 Task: Add an event with the title Third Product Development Meeting, date ''2023/12/14'', time 20:00and add a description: As the meeting progresses, the focus will shift towards exploring potential synergies, investment opportunities, and the investor''s specific interests. The potential investor may ask questions about your market strategy, scalability, competitive landscape, or revenue projections. Be prepared to provide concise and well-supported answers, backed by market research, customer insights, or industry trends._x000D_
_x000D_
Mark the tasks as Completed , logged in from the account softage.4@softage.netand send the event invitation to softage.2@softage.net and softage.3@softage.net. Set a reminder for the event Doesn''t repeat
Action: Mouse pressed left at (74, 127)
Screenshot: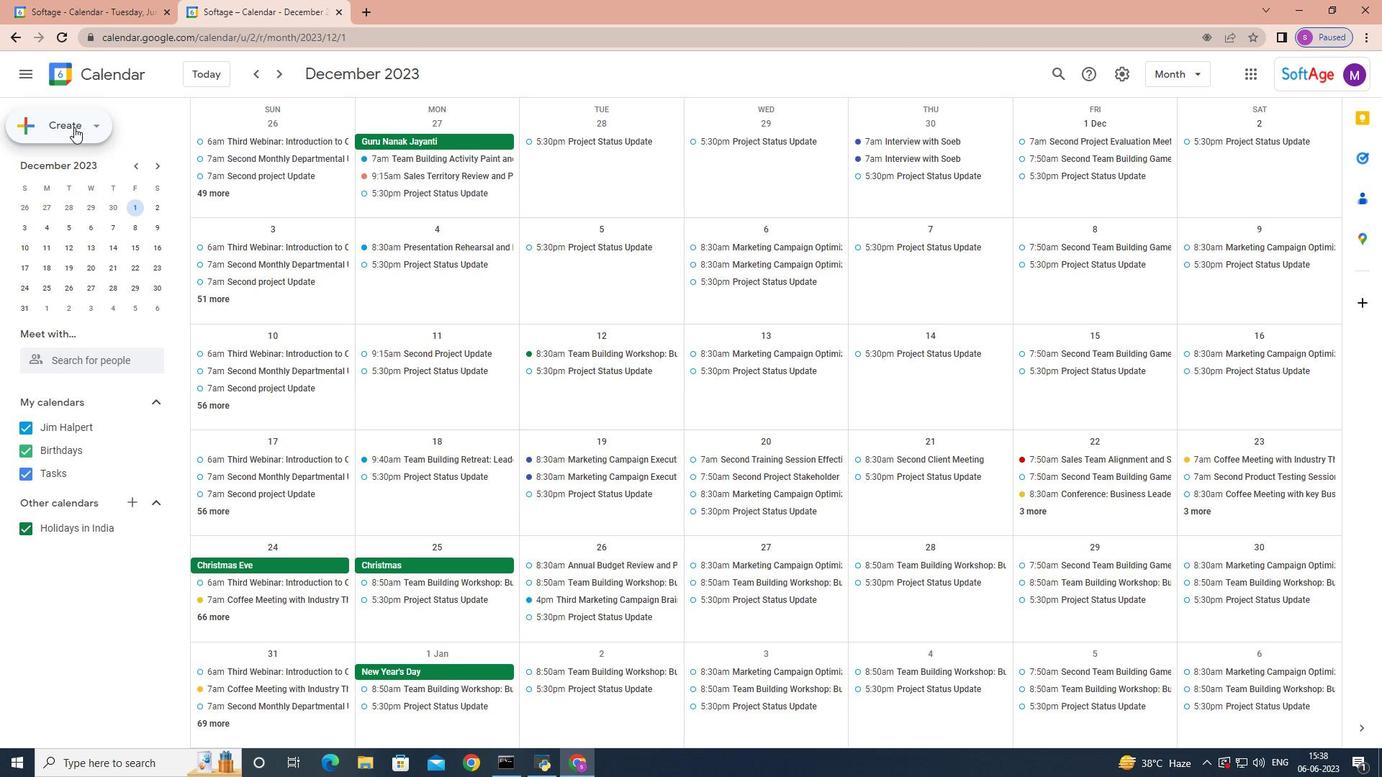 
Action: Mouse moved to (74, 163)
Screenshot: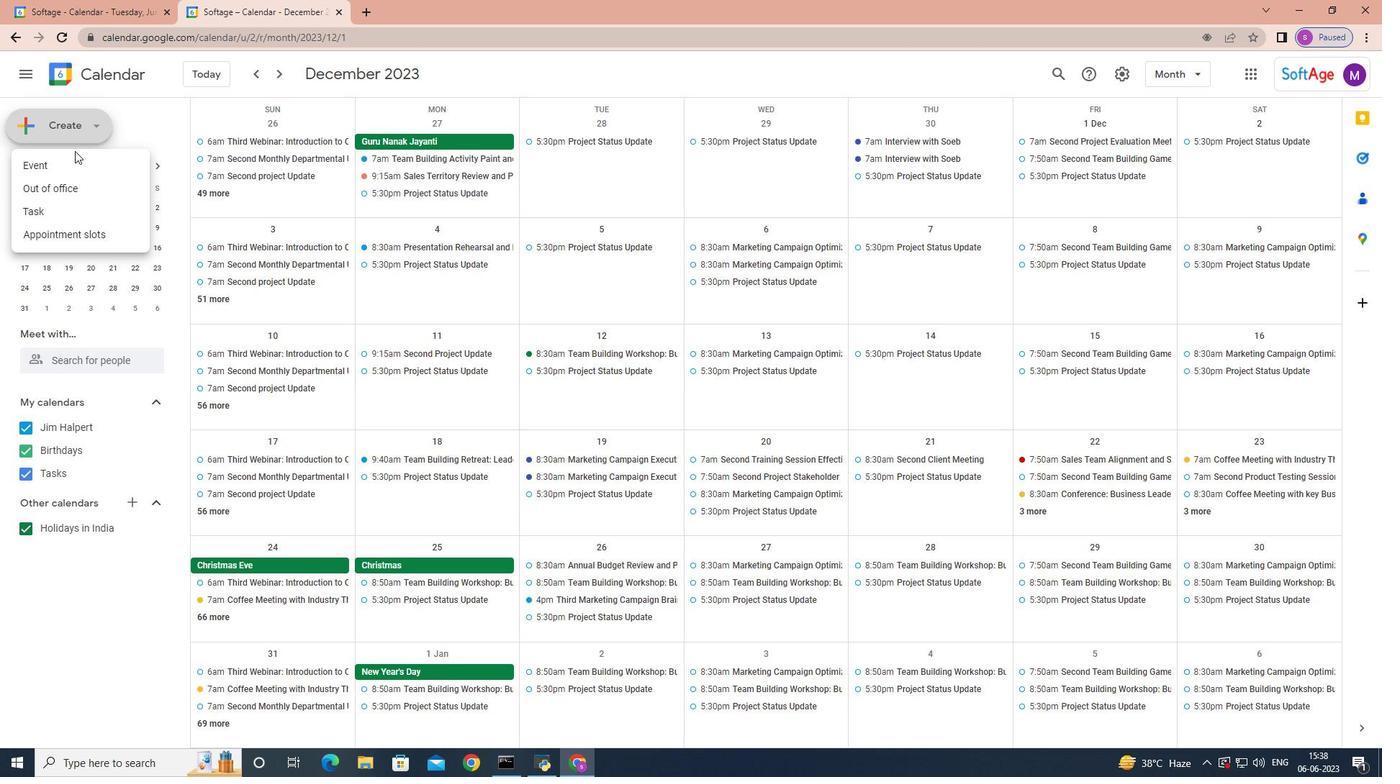 
Action: Mouse pressed left at (74, 163)
Screenshot: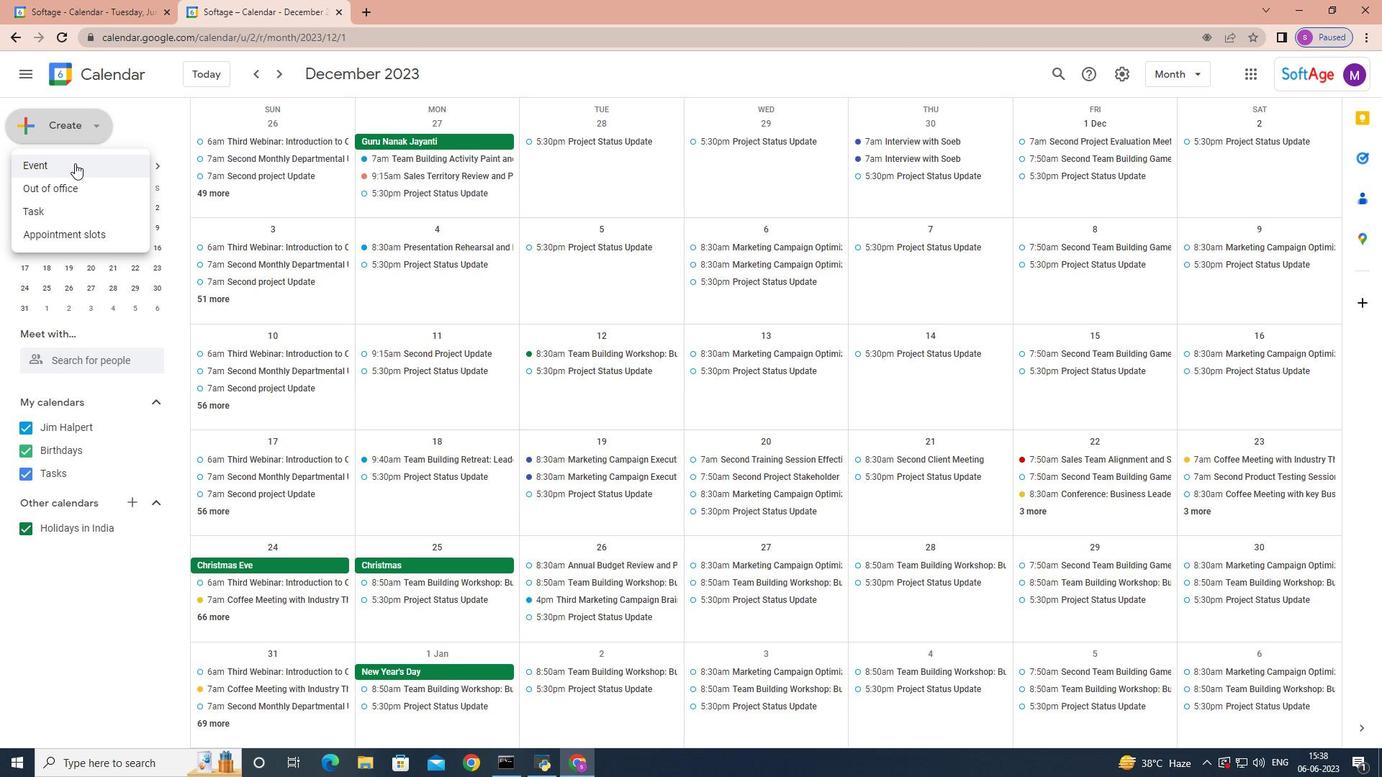 
Action: Mouse moved to (857, 484)
Screenshot: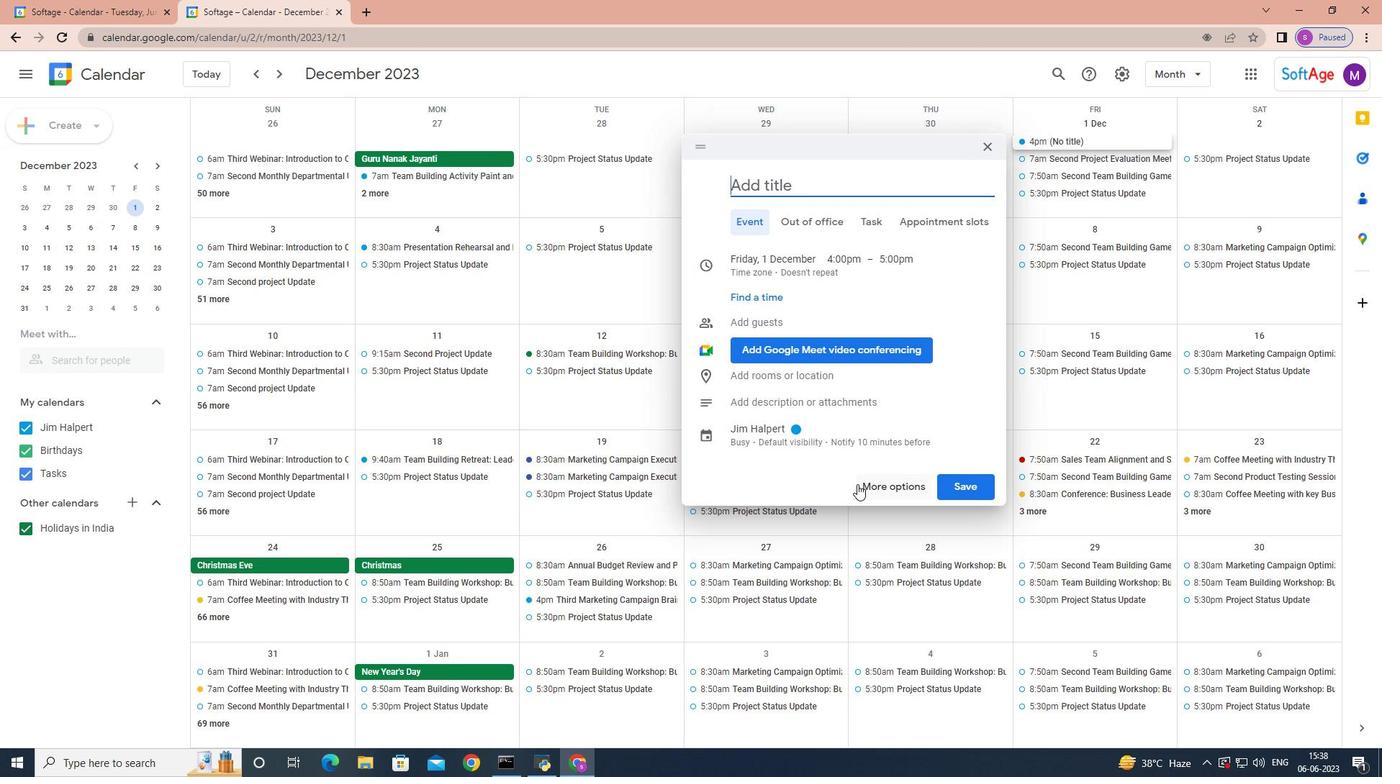 
Action: Mouse pressed left at (857, 484)
Screenshot: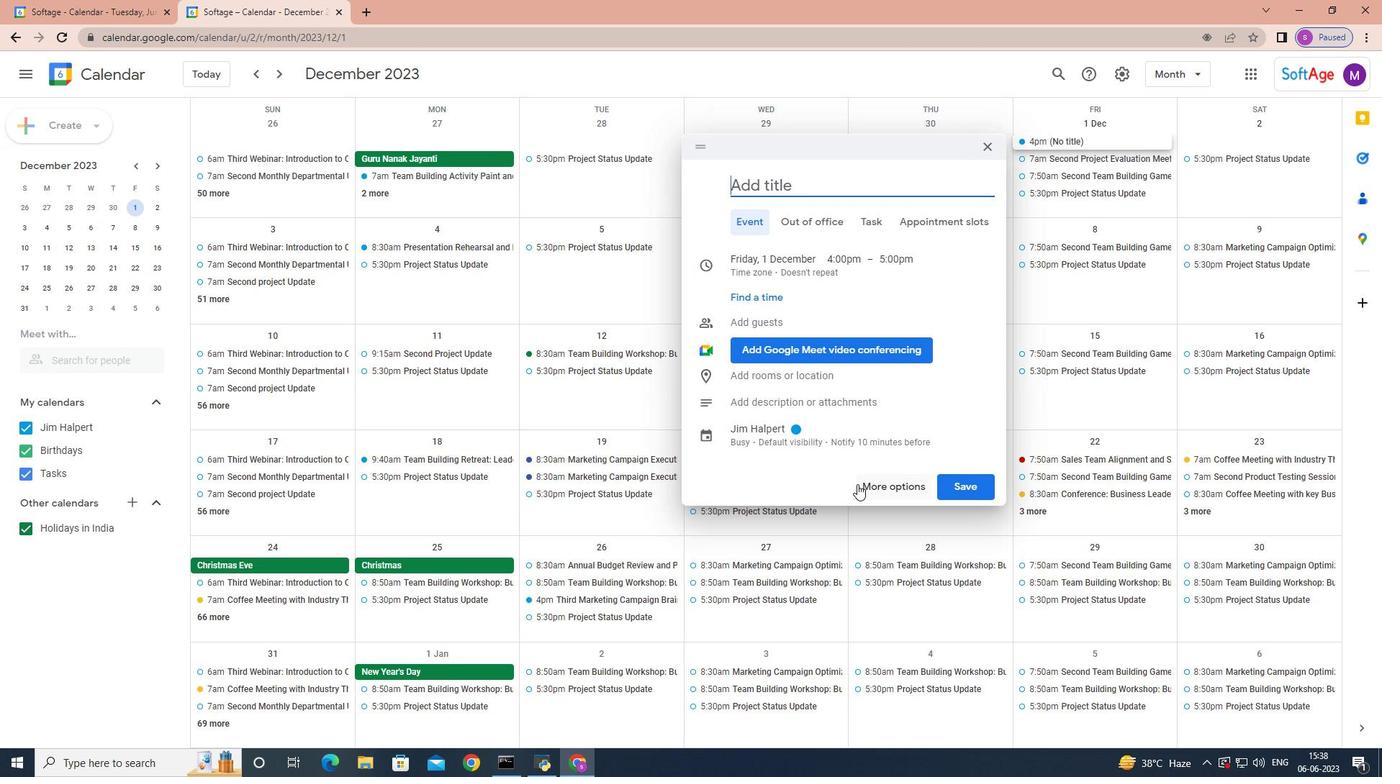
Action: Mouse moved to (339, 386)
Screenshot: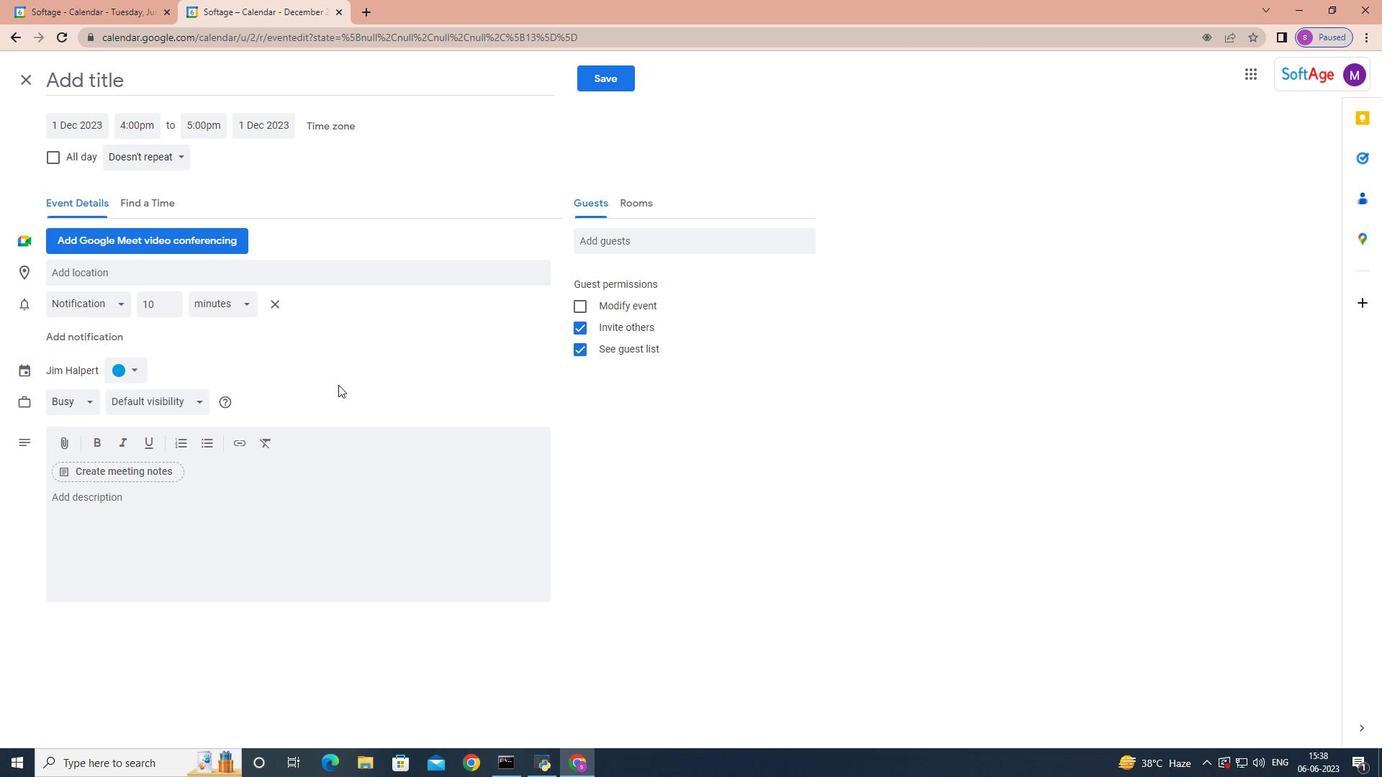 
Action: Key pressed <Key.shift>Third<Key.space><Key.shift>Product<Key.space><Key.shift>Development<Key.space>meeting<Key.space>
Screenshot: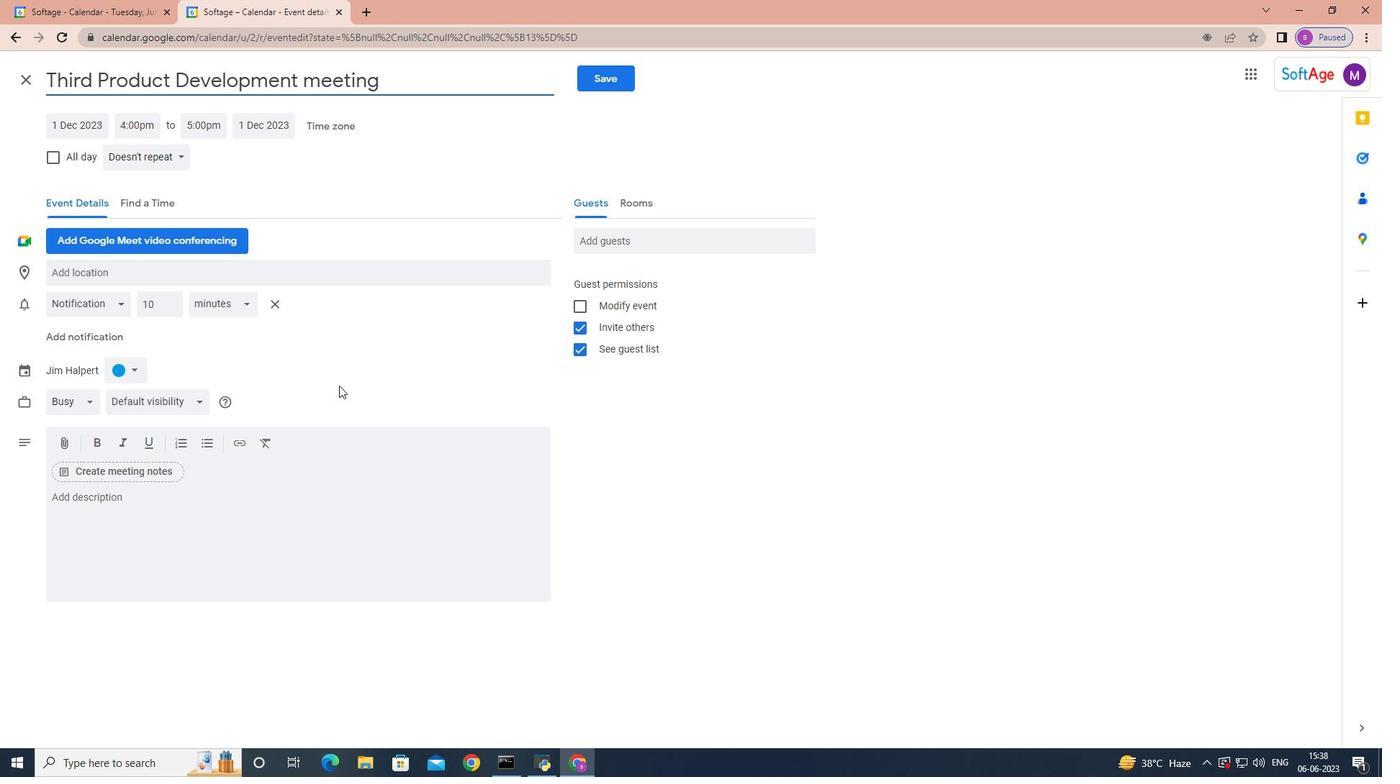 
Action: Mouse moved to (76, 131)
Screenshot: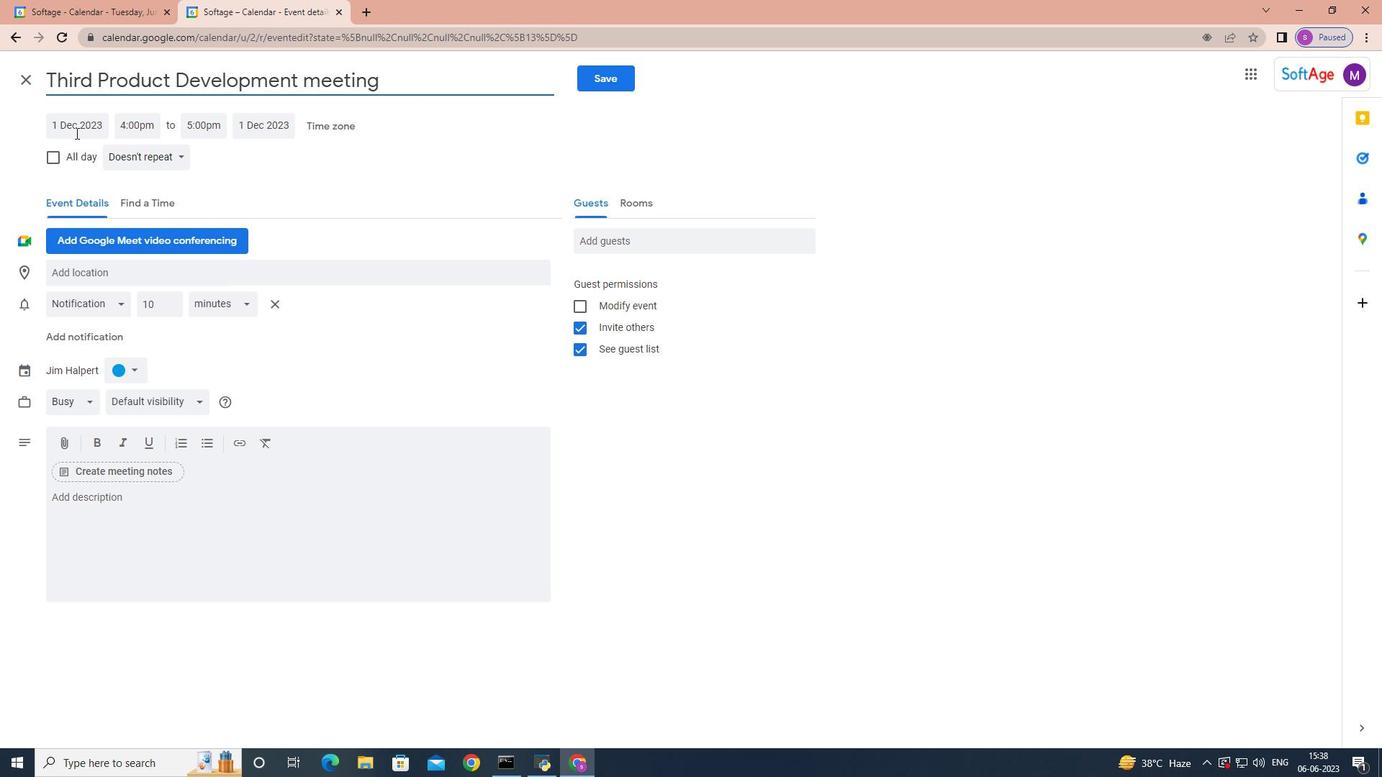 
Action: Mouse pressed left at (76, 131)
Screenshot: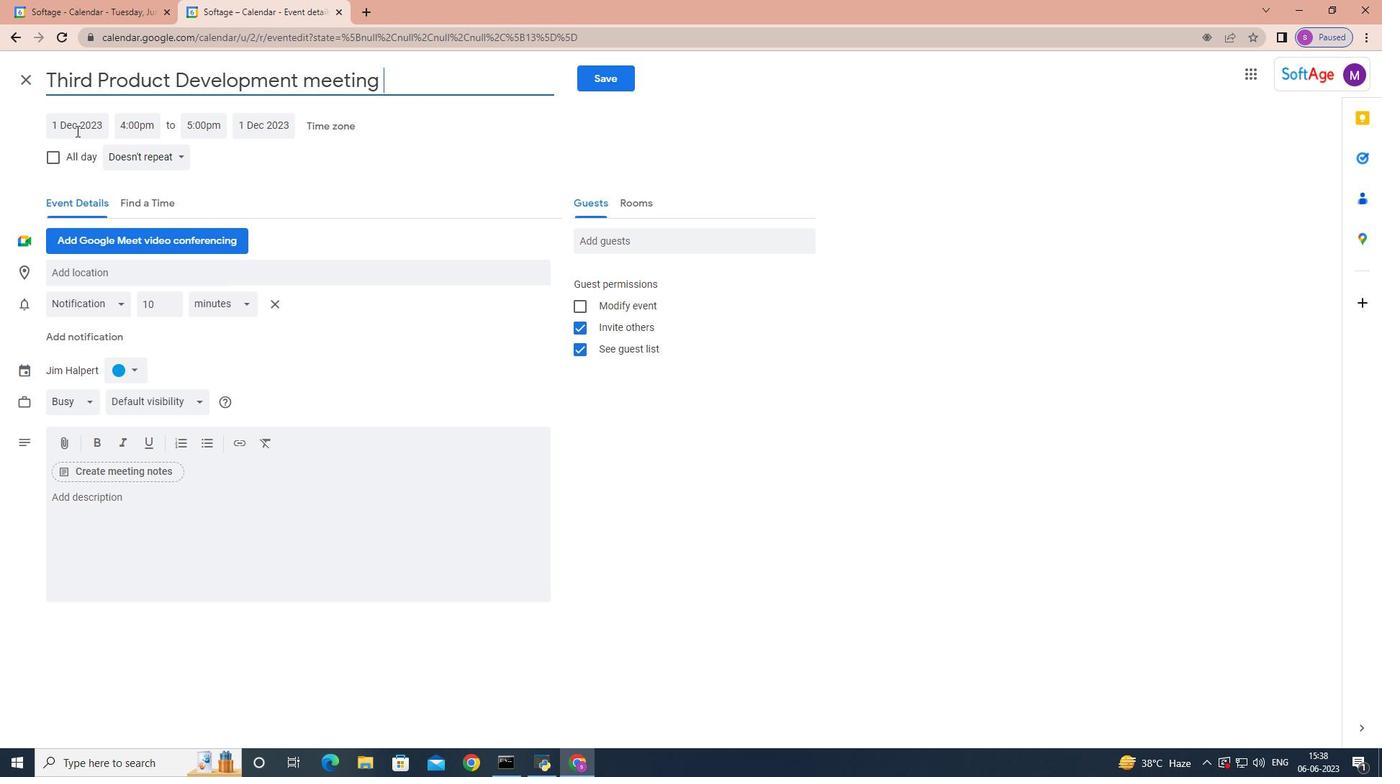 
Action: Mouse moved to (175, 234)
Screenshot: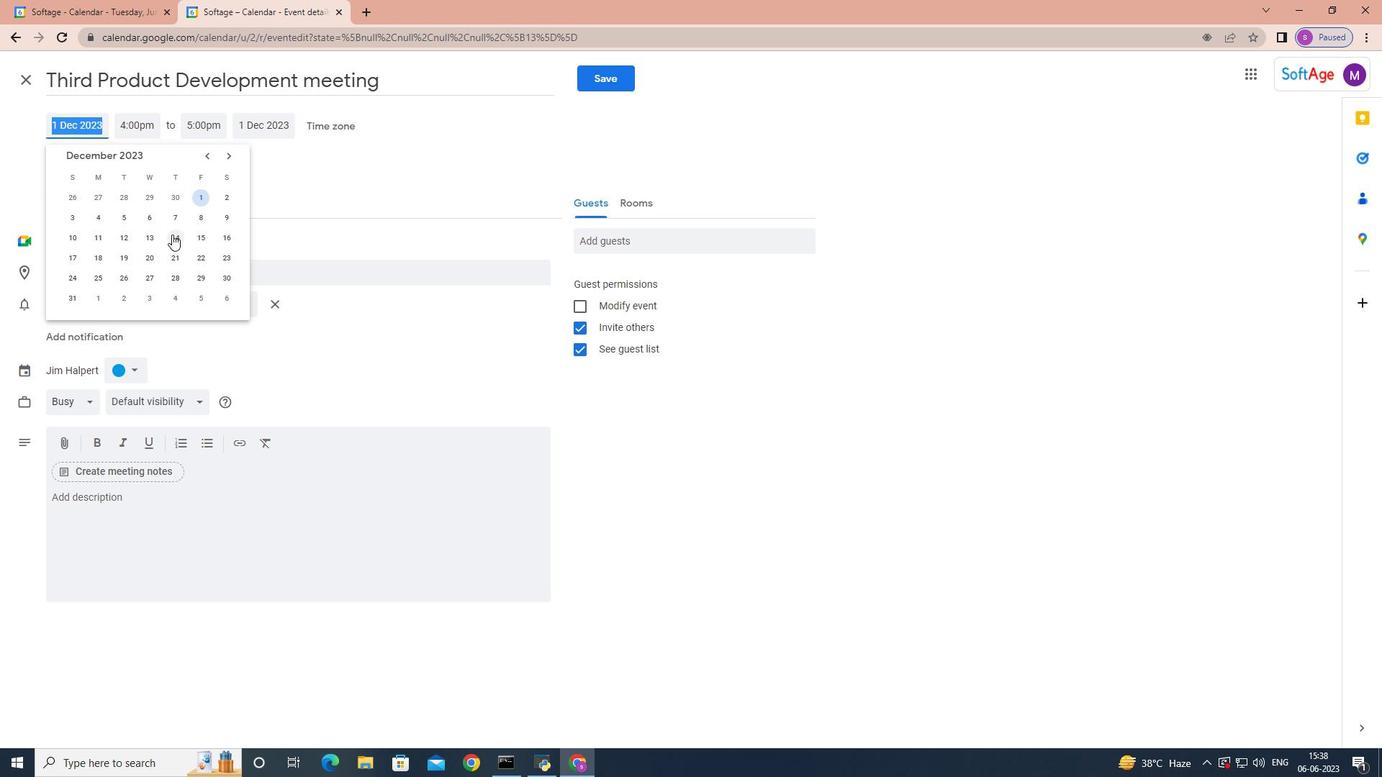 
Action: Mouse pressed left at (175, 234)
Screenshot: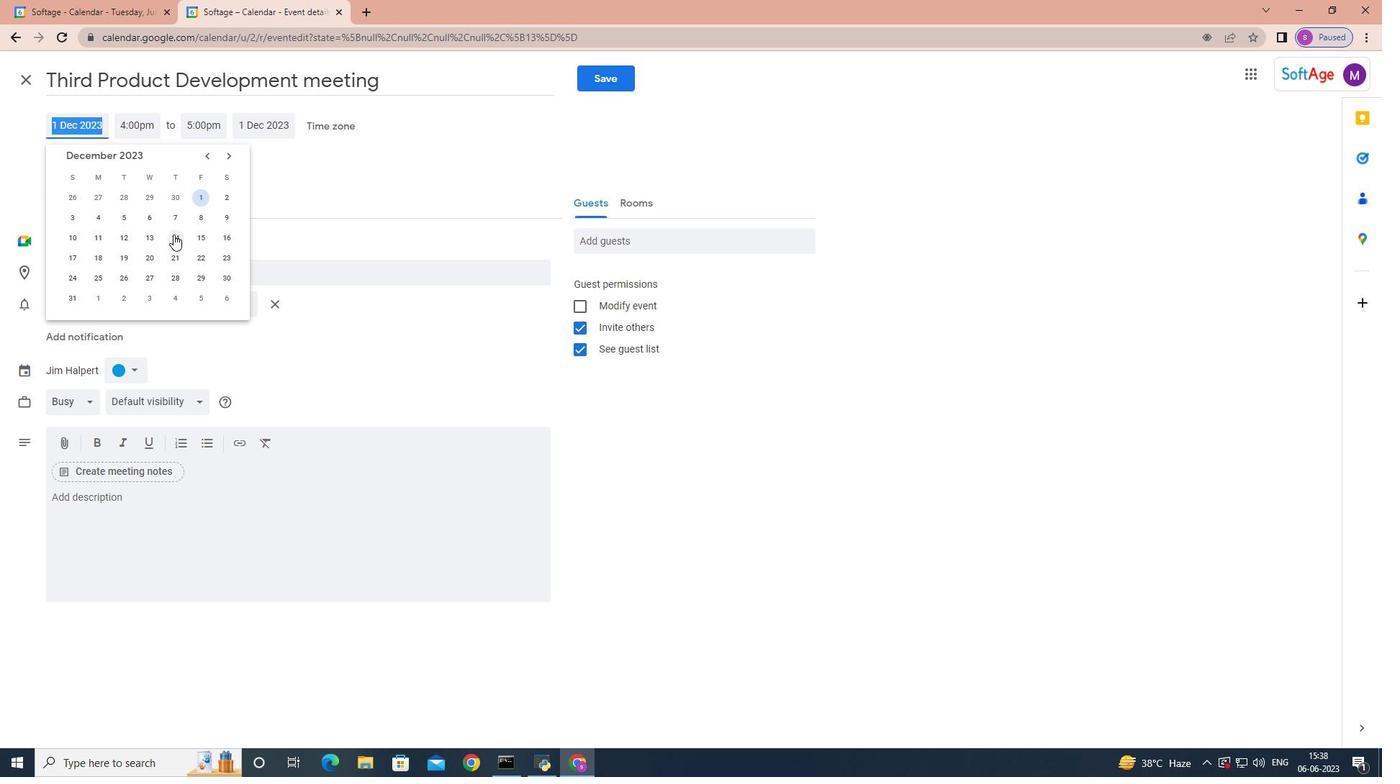 
Action: Mouse moved to (134, 126)
Screenshot: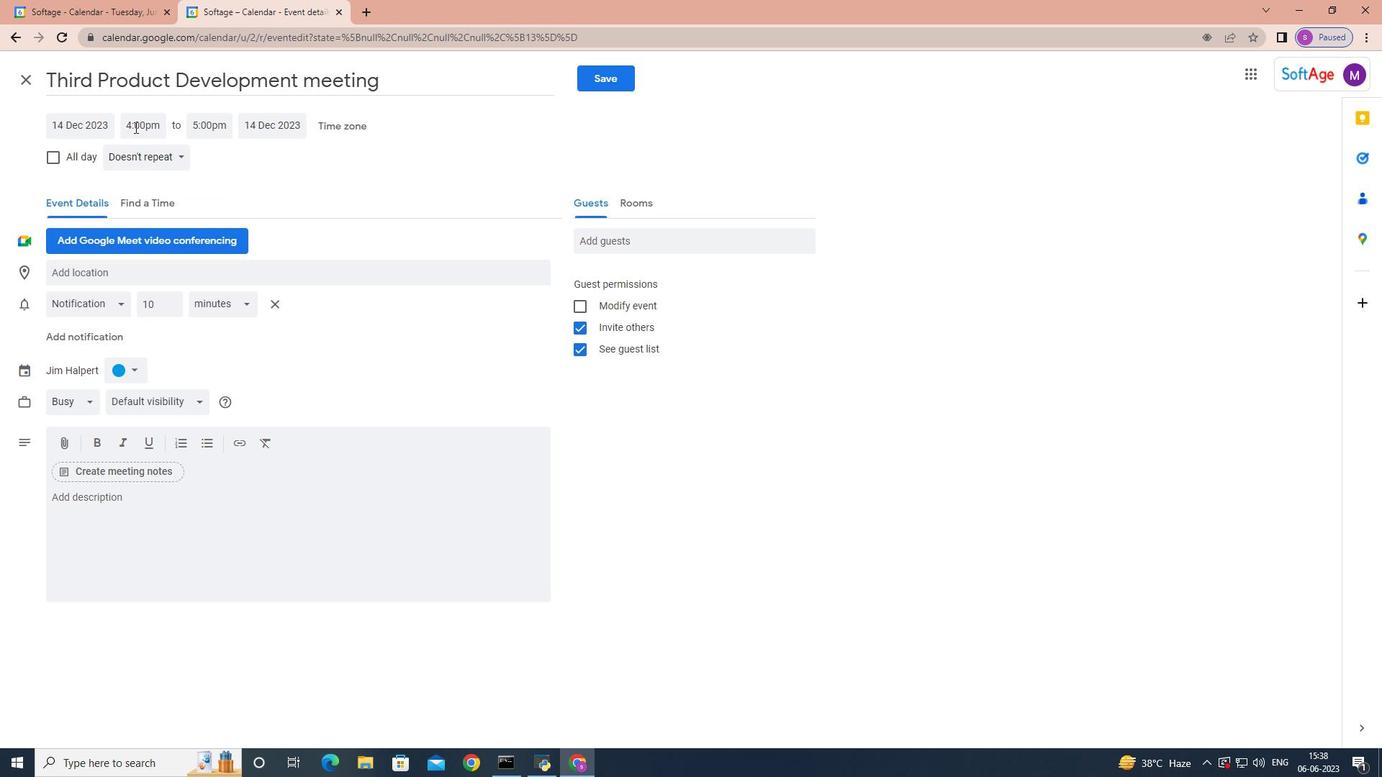 
Action: Mouse pressed left at (134, 126)
Screenshot: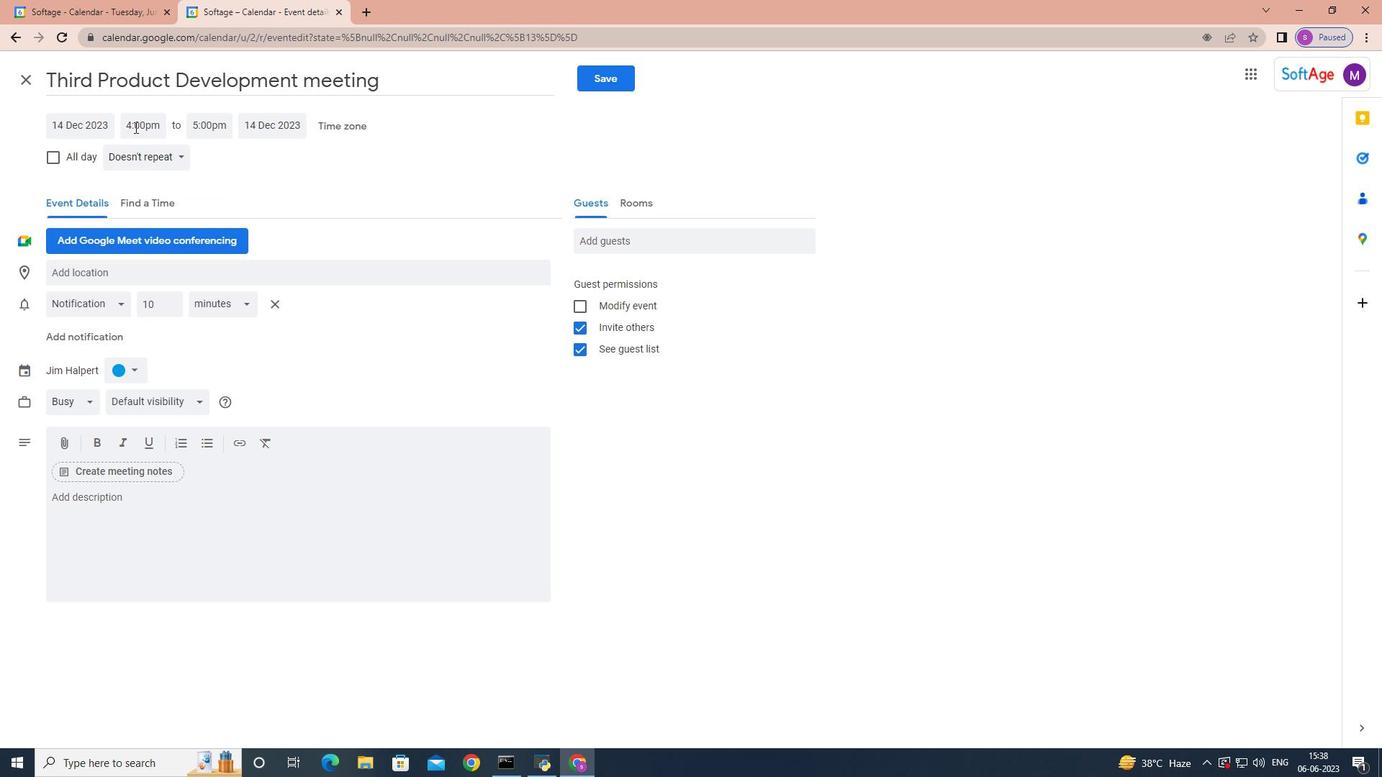 
Action: Key pressed 20<Key.shift>:00<Key.enter>
Screenshot: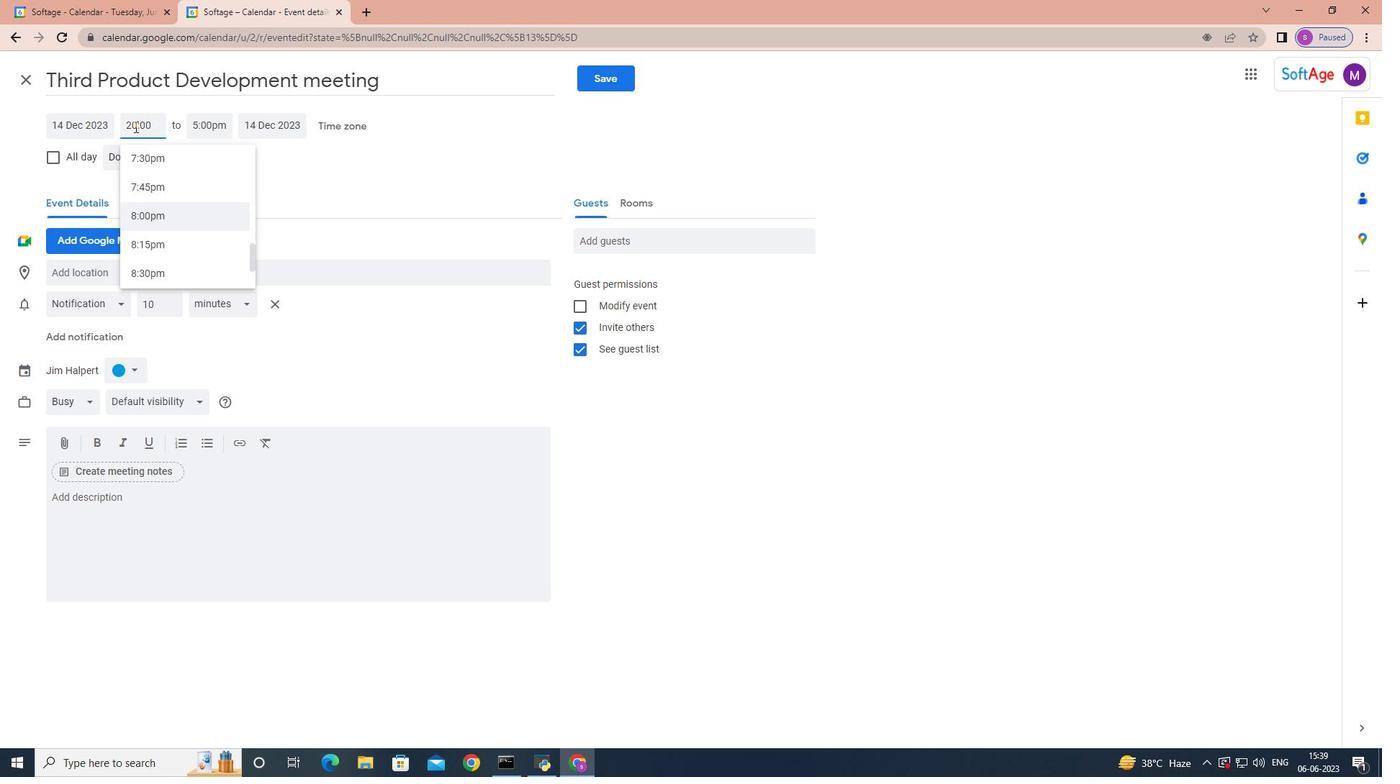 
Action: Mouse moved to (102, 509)
Screenshot: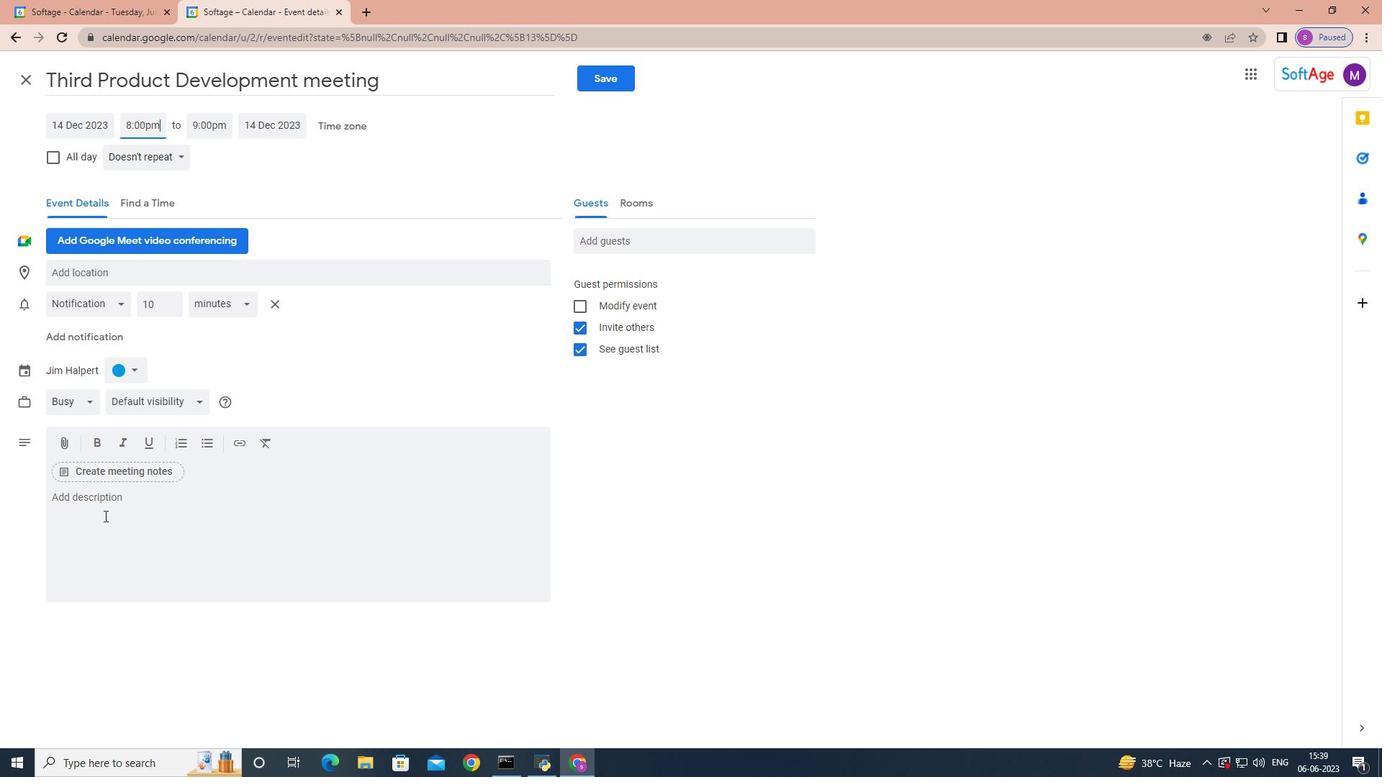 
Action: Mouse pressed left at (102, 509)
Screenshot: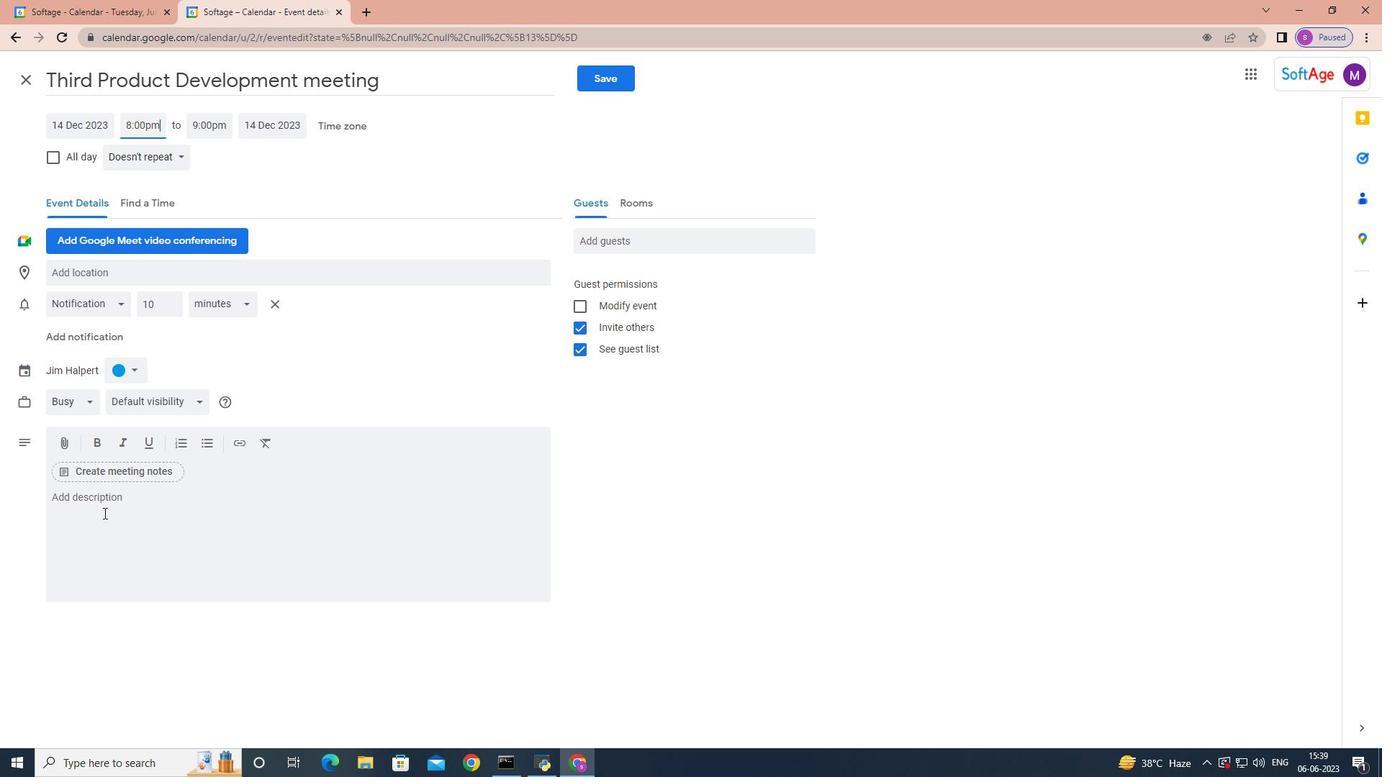 
Action: Key pressed <Key.shift>As<Key.space>the<Key.space>meeting<Key.space>progresses<Key.space>the<Key.space>focus<Key.space>will<Key.space>shift<Key.space>towards<Key.space>exploring<Key.space>potem<Key.backspace>ntial<Key.space>synergies<Key.space><Key.backspace>,<Key.space>invesr<Key.backspace>tment<Key.space>opportunties,<Key.space><Key.backspace><Key.backspace><Key.backspace><Key.backspace><Key.backspace><Key.backspace><Key.backspace><Key.backspace><Key.backspace>tunities,<Key.space>and<Key.space>the<Key.space>investor<Key.space>specific<Key.space>intetr<Key.backspace><Key.backspace>rests,<Key.backspace>.<Key.space><Key.shift>The<Key.space>potential<Key.space>investor<Key.space>may<Key.space>ask<Key.space>questions<Key.space>about<Key.space>your<Key.space>market<Key.space>strategy,<Key.space>scalability<Key.space><Key.backspace>,<Key.space>competitive<Key.space>landscape<Key.space>p<Key.backspace>or<Key.space>revenue<Key.space>projections.<Key.space><Key.shift>Be<Key.space>prepared<Key.space>to<Key.space>provide<Key.space>conscise<Key.space><Key.backspace><Key.backspace><Key.backspace><Key.backspace><Key.backspace><Key.backspace>cise<Key.space>and<Key.space>well-supported<Key.space>answees,<Key.space><Key.backspace><Key.backspace><Key.backspace><Key.backspace>rs<Key.space>,<Key.space>backed<Key.space>by<Key.space>market<Key.space>research,cus<Key.backspace><Key.backspace><Key.backspace><Key.space>customer<Key.space>insights,<Key.space>or<Key.space>industry<Key.space>trends.<Key.space>
Screenshot: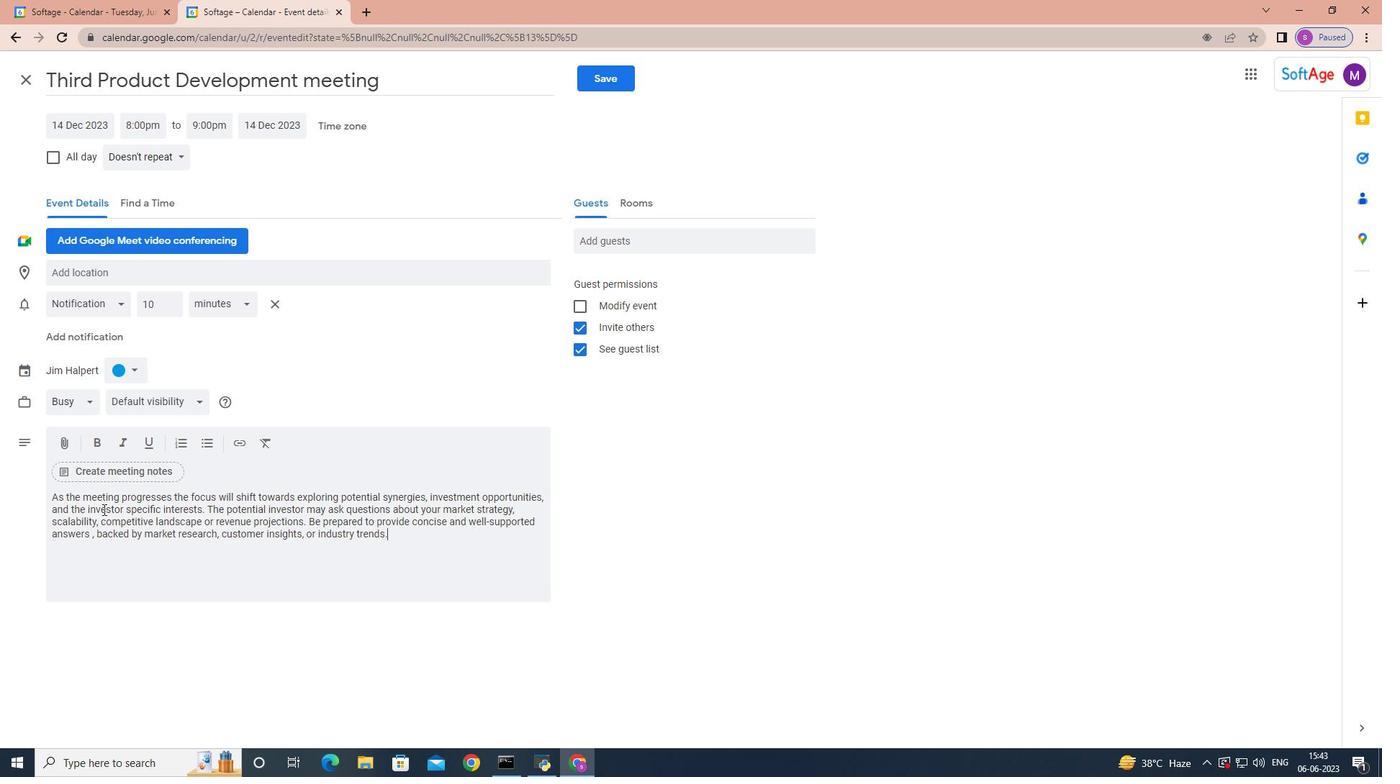 
Action: Mouse moved to (612, 243)
Screenshot: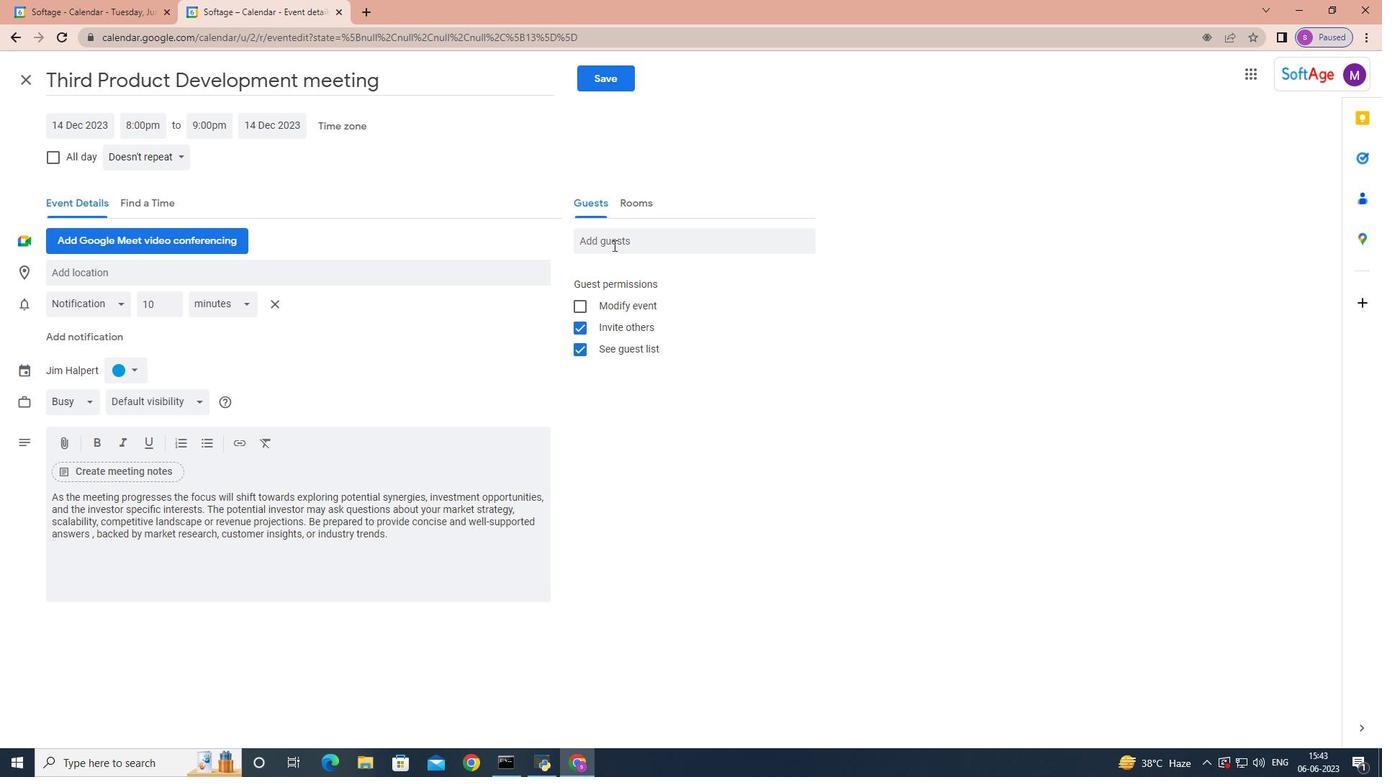 
Action: Mouse pressed left at (612, 243)
Screenshot: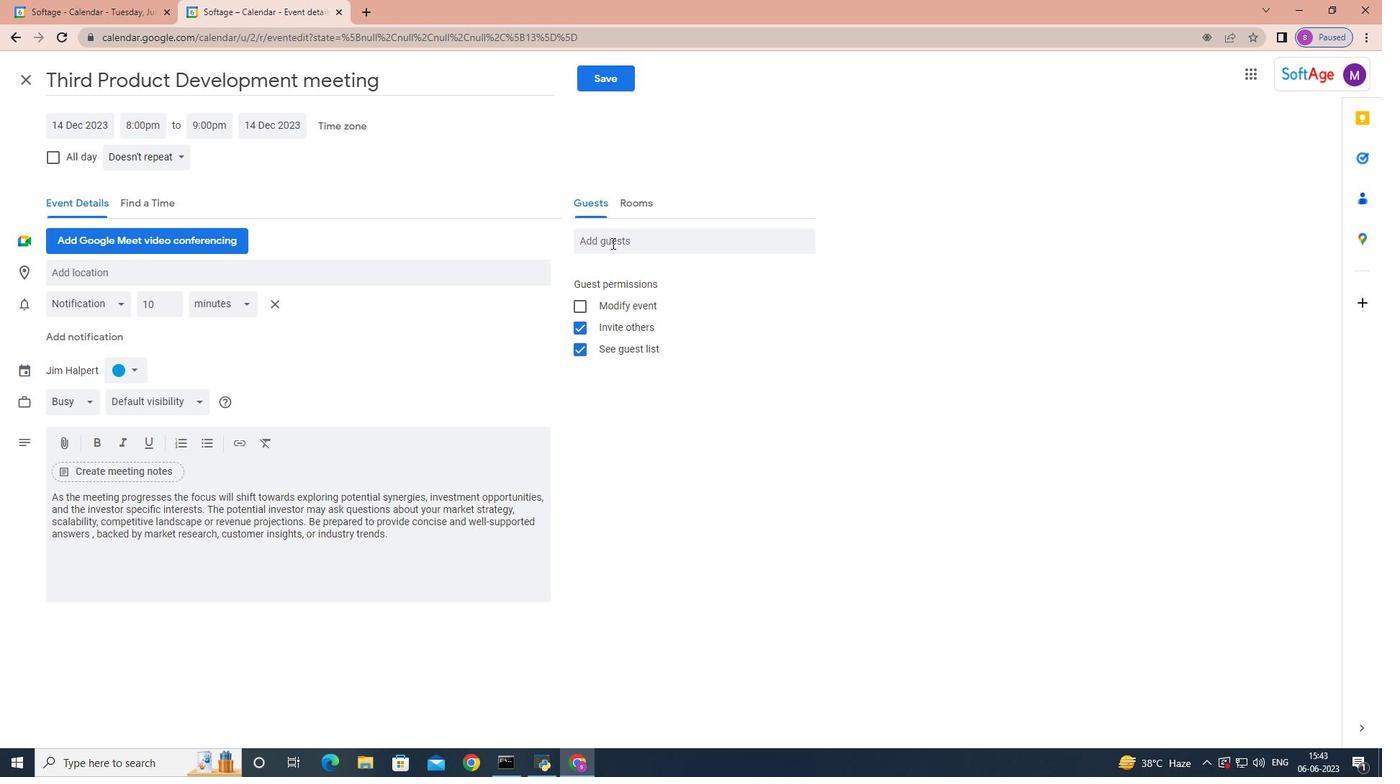 
Action: Mouse moved to (550, 230)
Screenshot: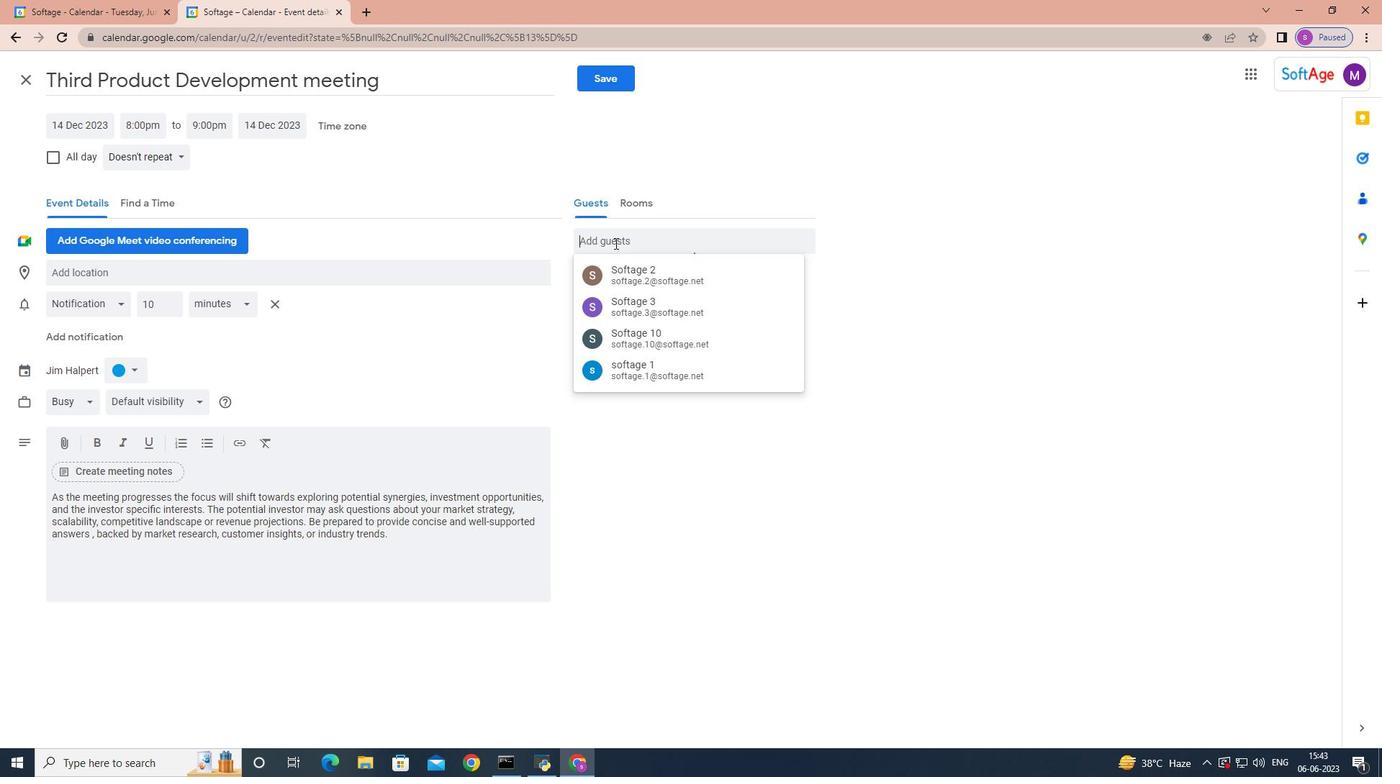 
Action: Key pressed softage.2
Screenshot: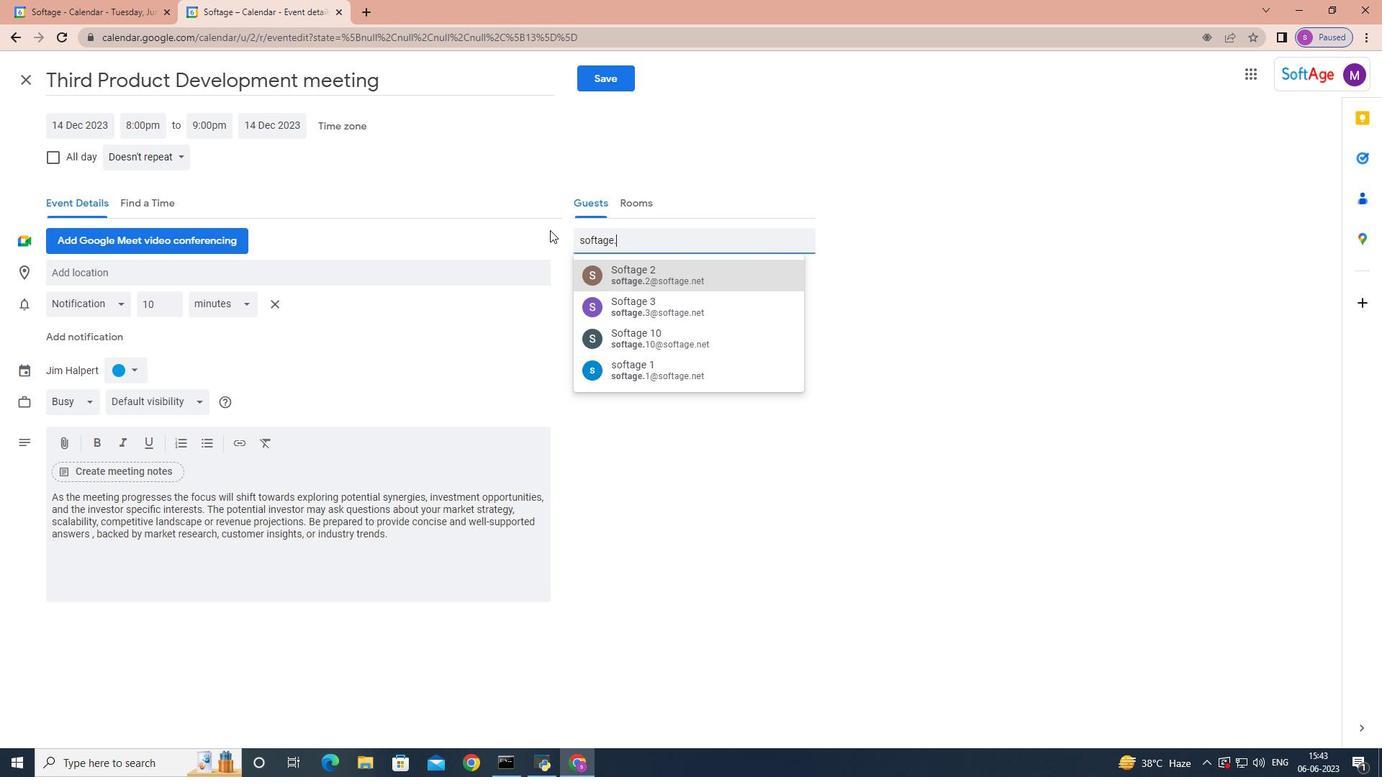 
Action: Mouse moved to (645, 270)
Screenshot: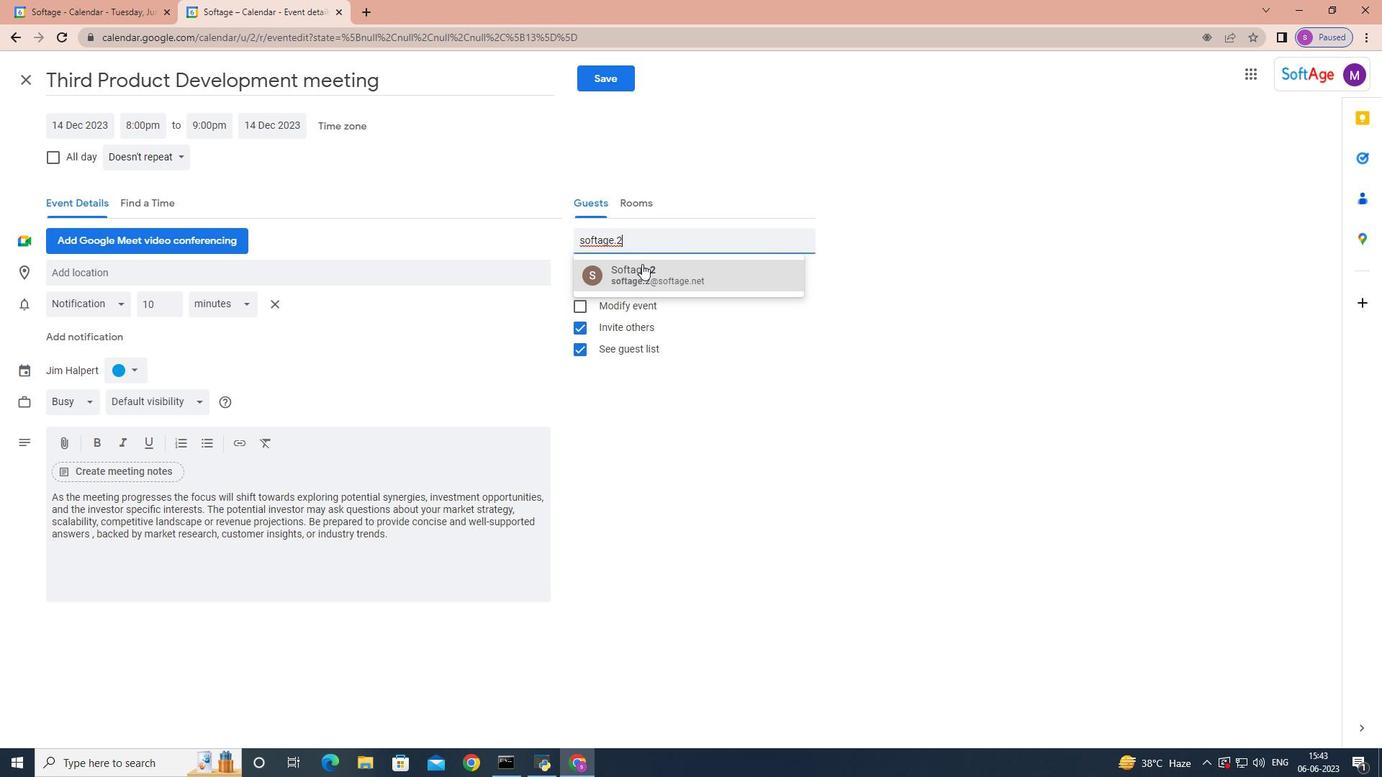 
Action: Mouse pressed left at (645, 270)
Screenshot: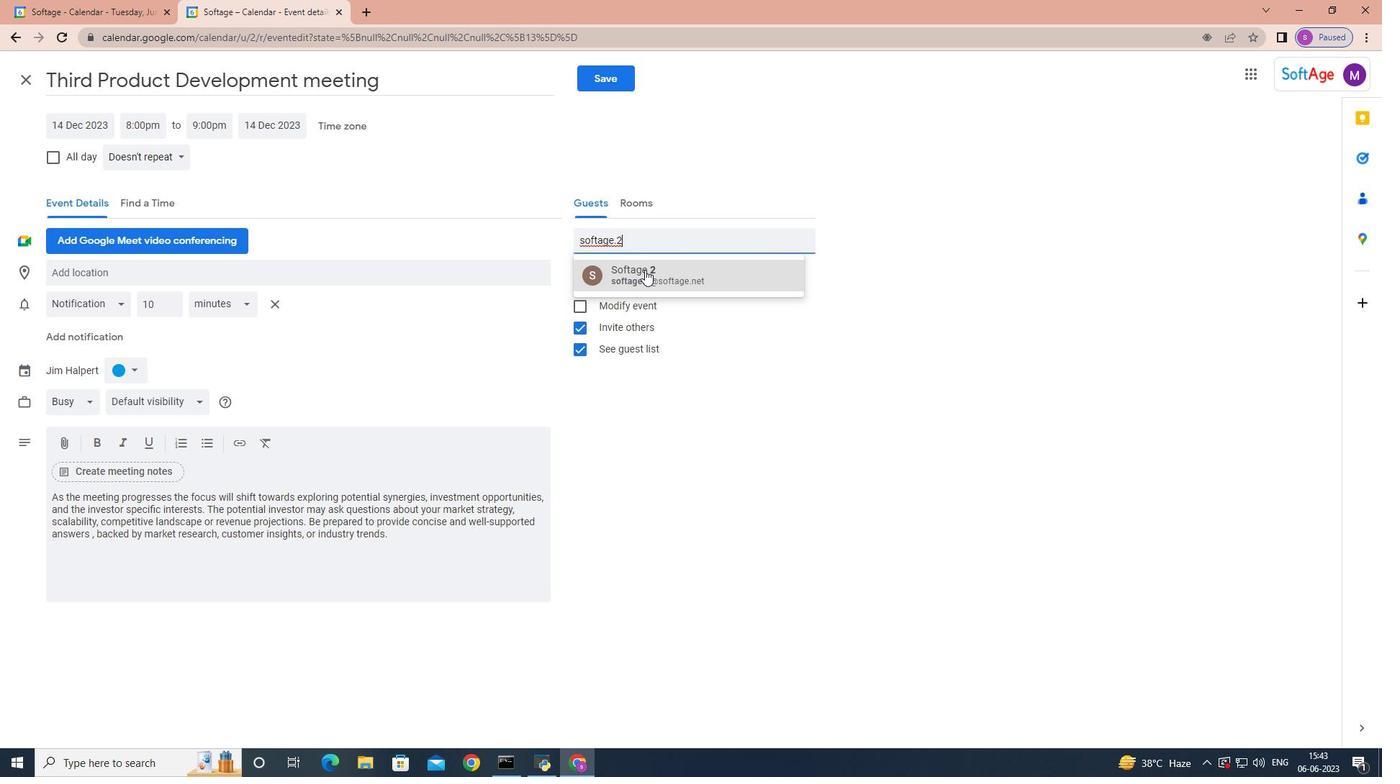 
Action: Key pressed softage.3
Screenshot: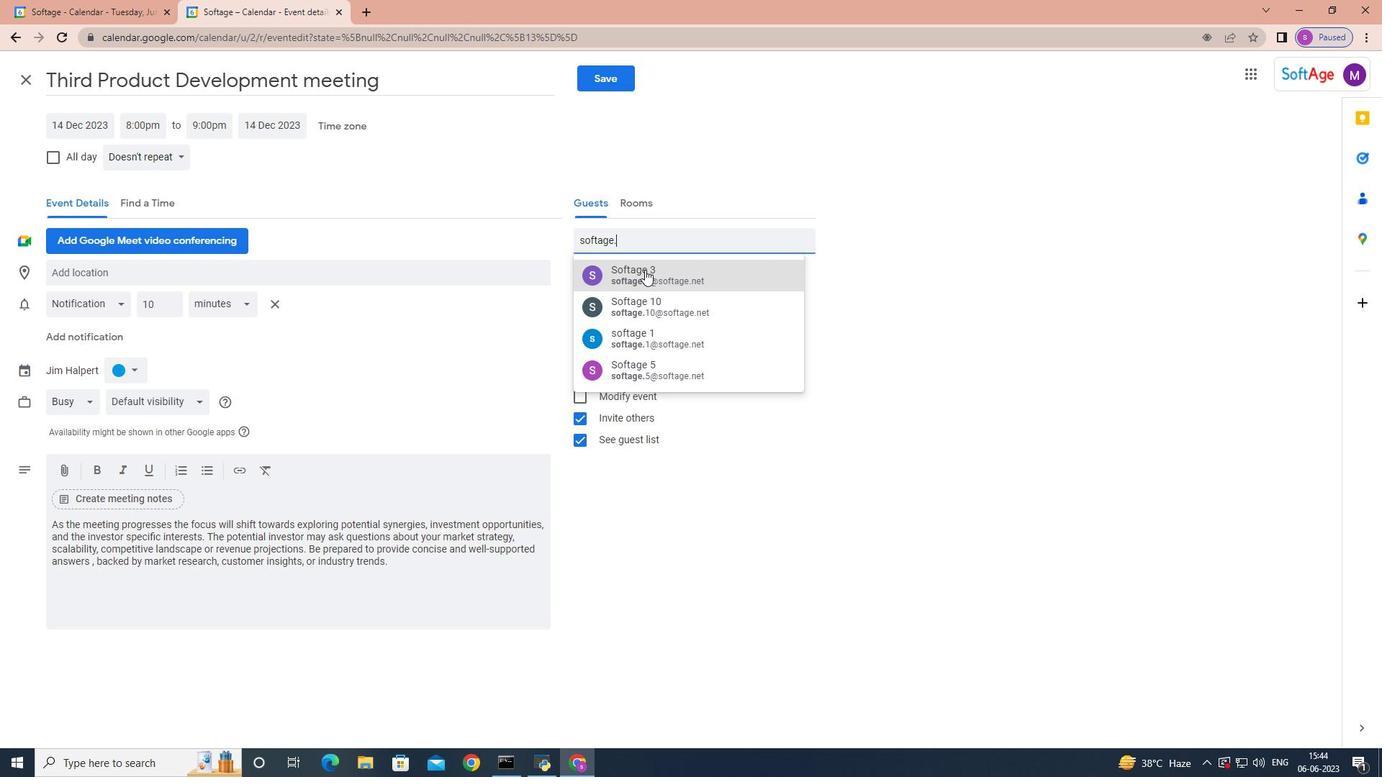 
Action: Mouse pressed left at (645, 270)
Screenshot: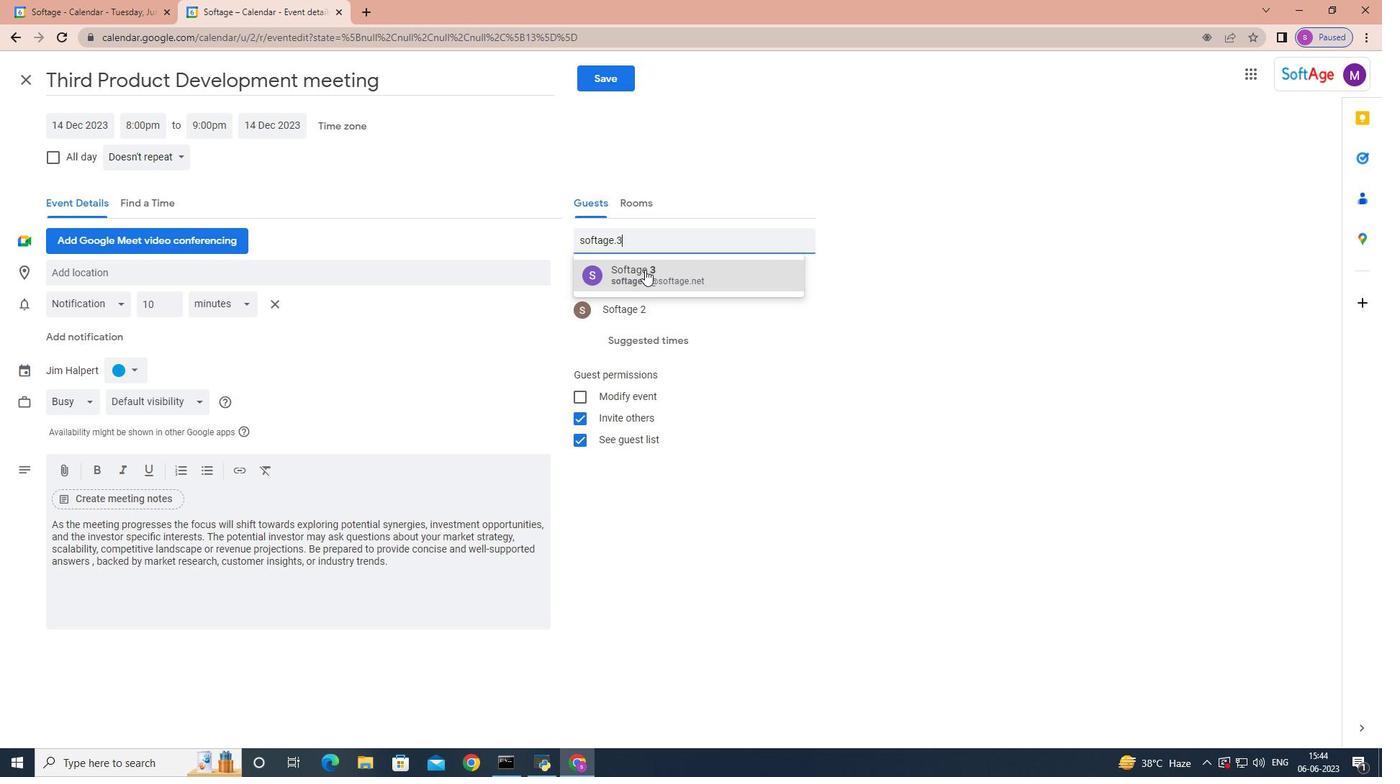 
Action: Mouse moved to (171, 153)
Screenshot: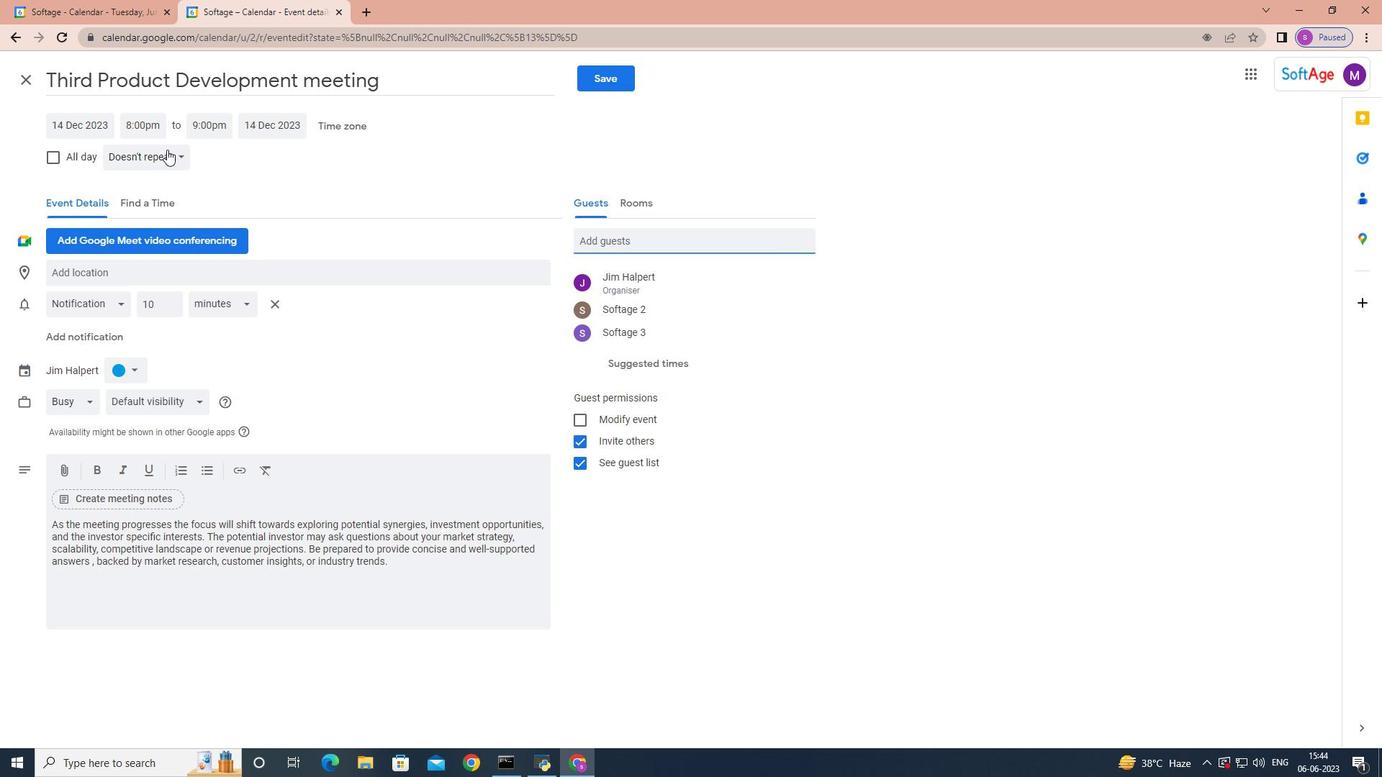 
Action: Mouse pressed left at (171, 153)
Screenshot: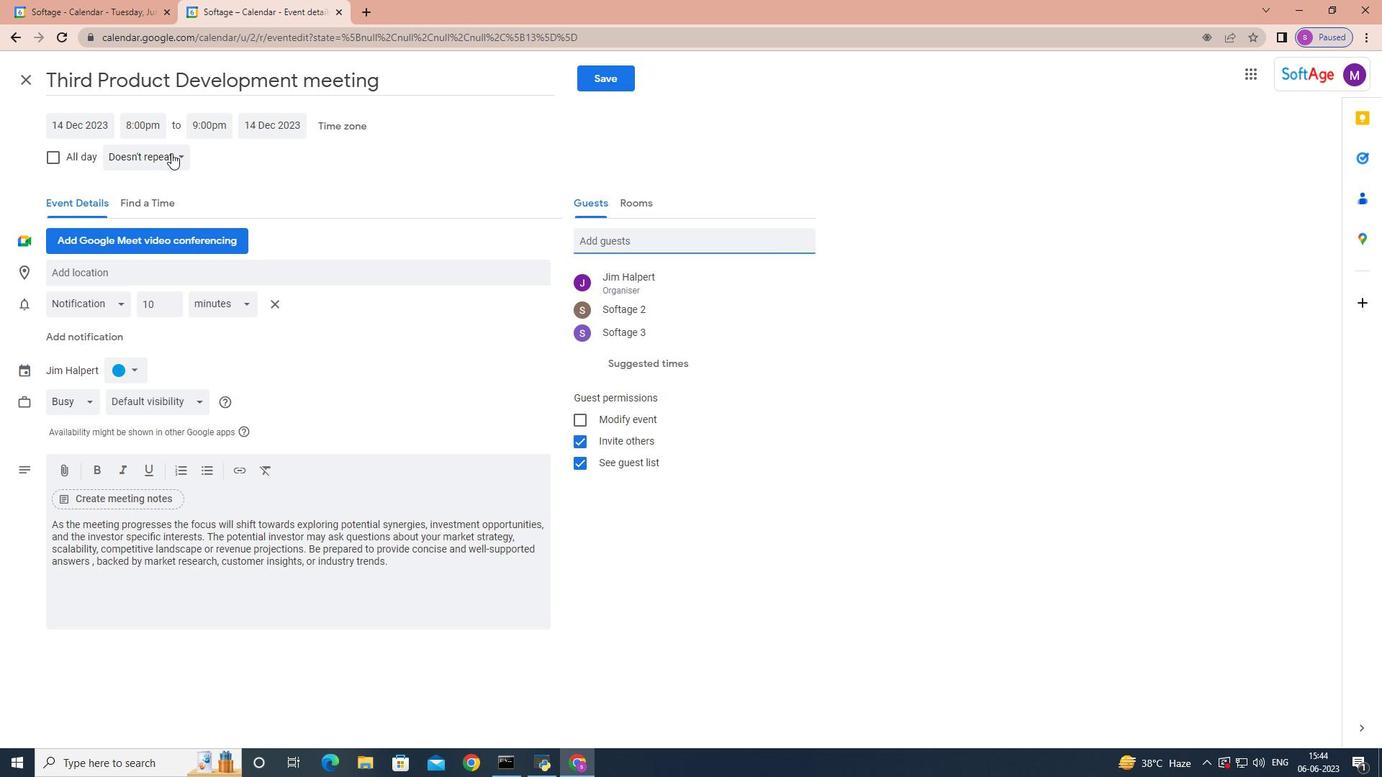 
Action: Mouse moved to (170, 155)
Screenshot: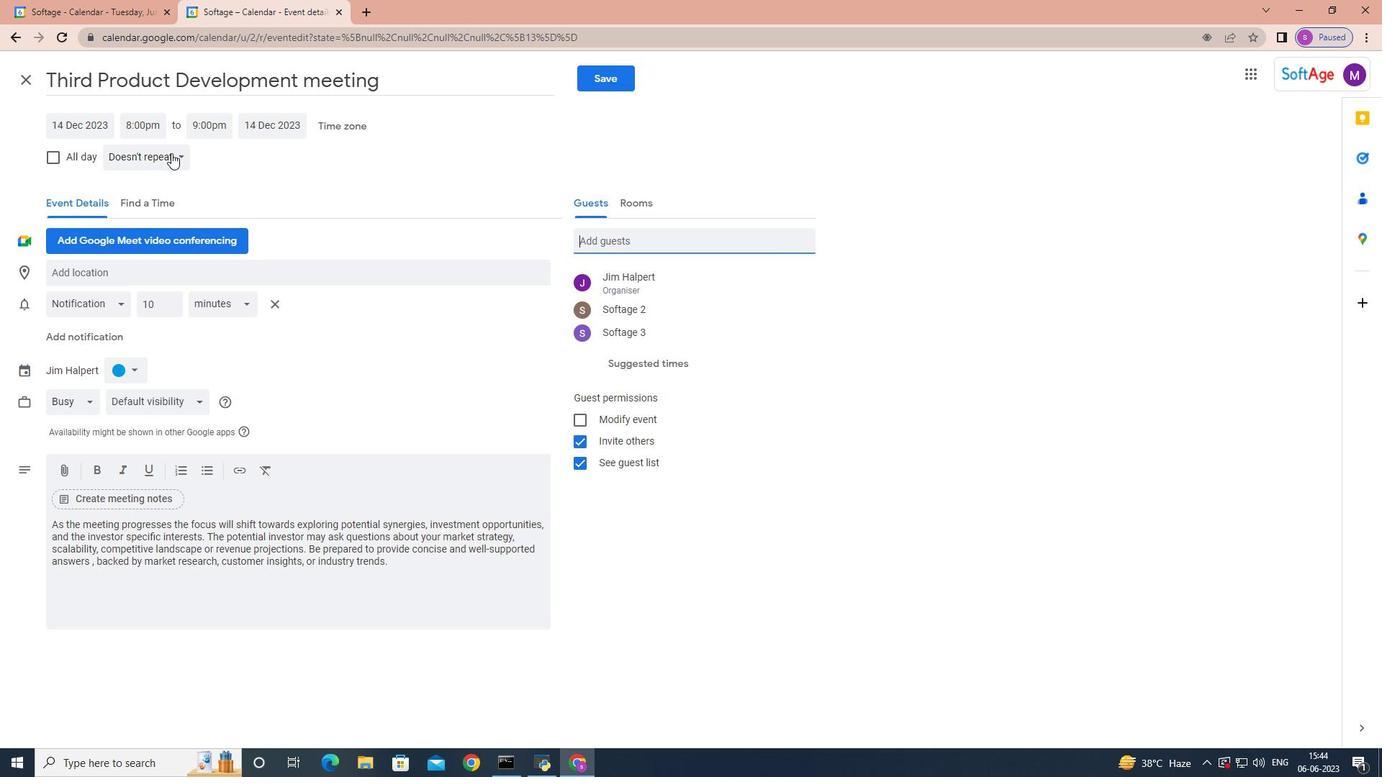 
Action: Mouse pressed left at (170, 155)
Screenshot: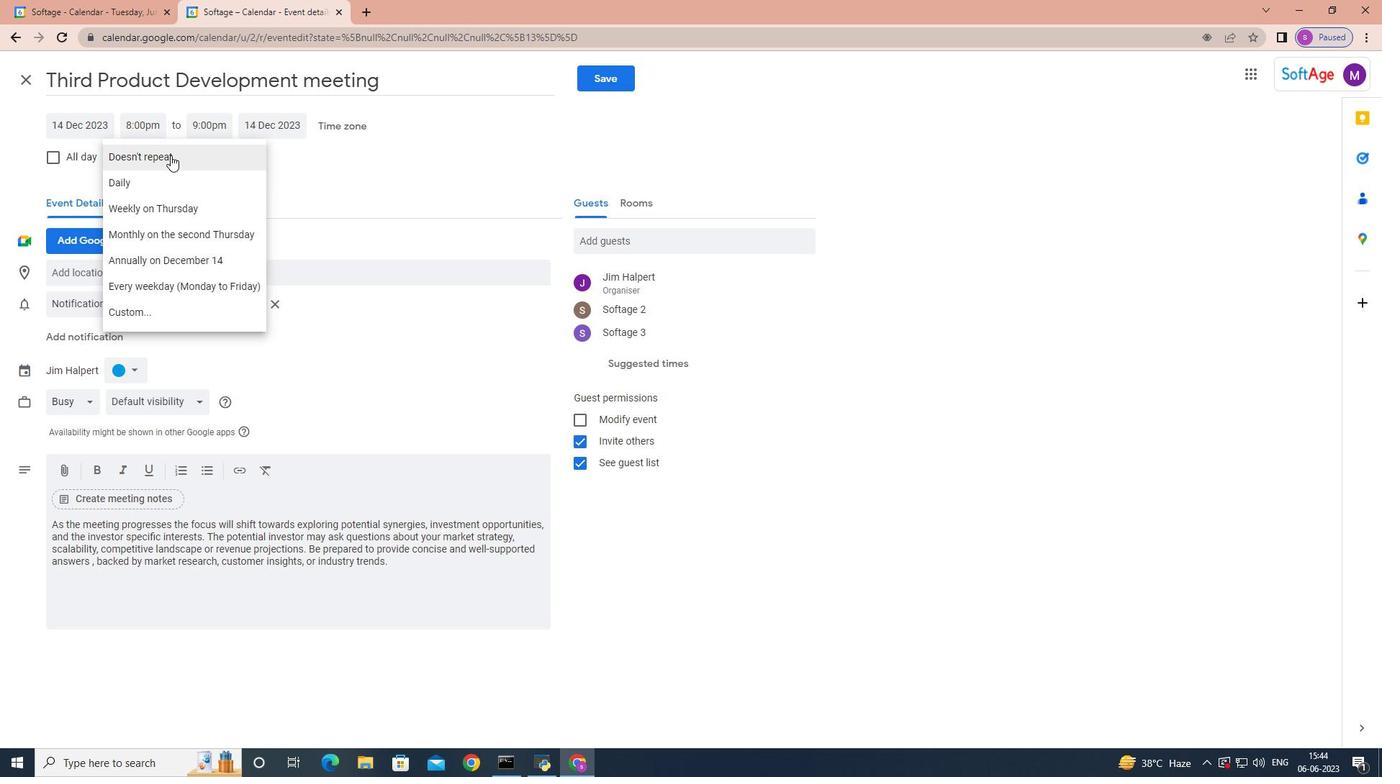 
Action: Mouse moved to (591, 81)
Screenshot: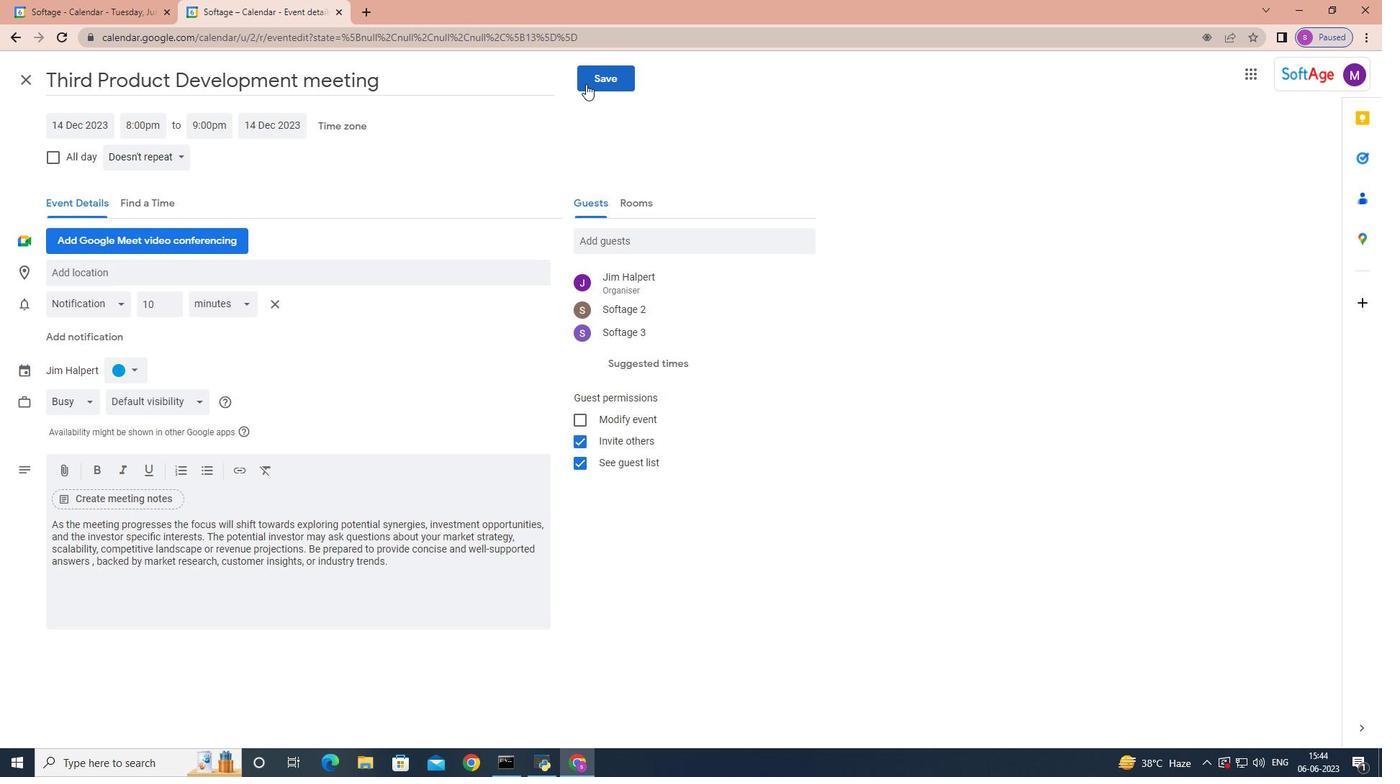 
Action: Mouse pressed left at (591, 81)
Screenshot: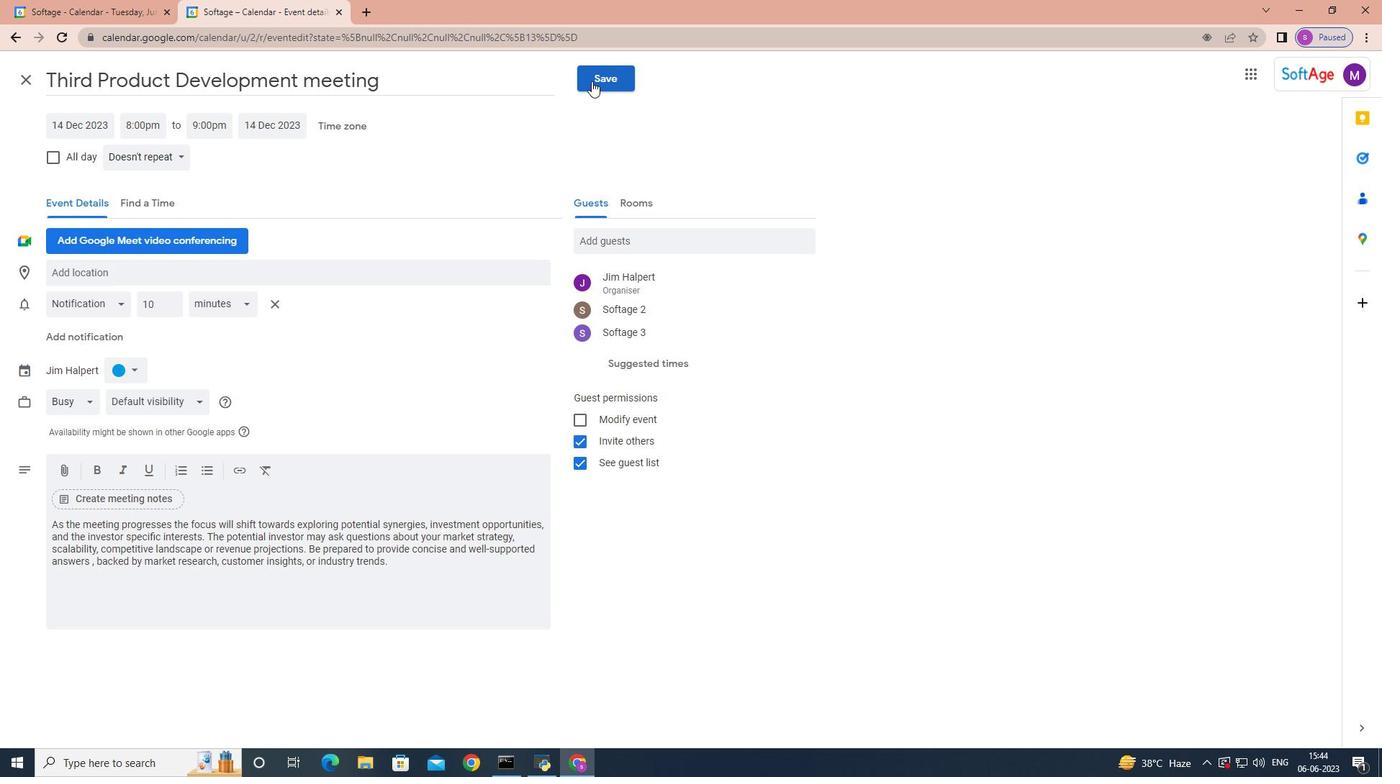 
Action: Mouse moved to (830, 432)
Screenshot: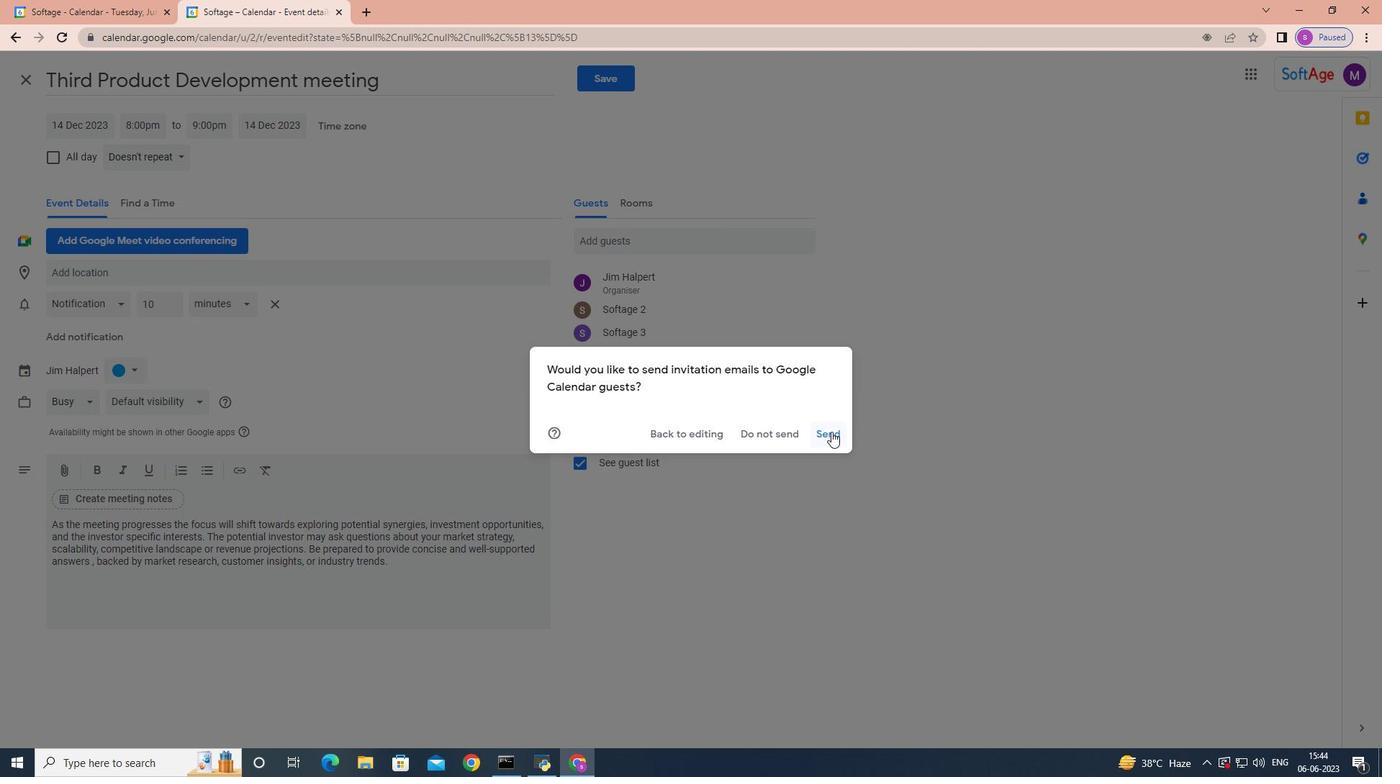 
Action: Mouse pressed left at (830, 432)
Screenshot: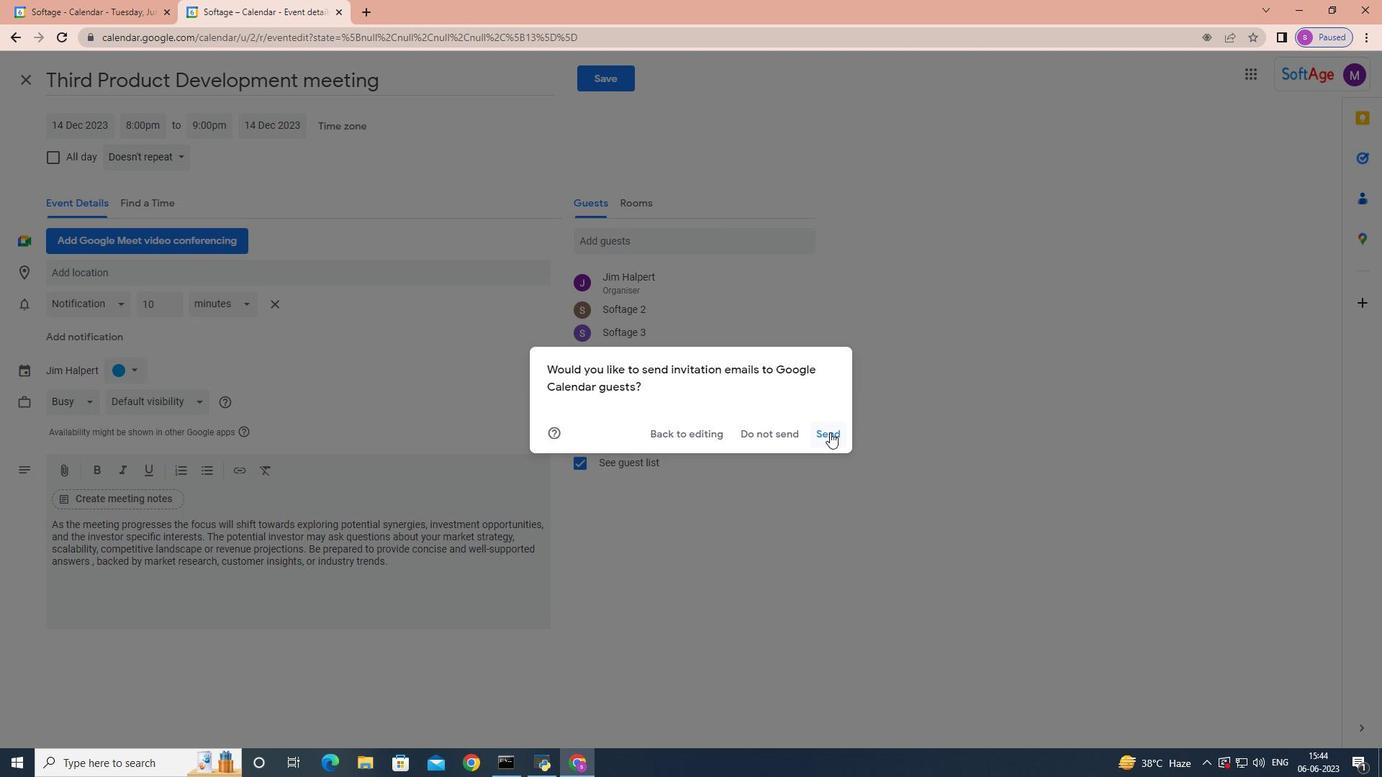 
